 Task: Check the percentage active listings of recessed lighting in the last 3 years.
Action: Mouse moved to (1130, 304)
Screenshot: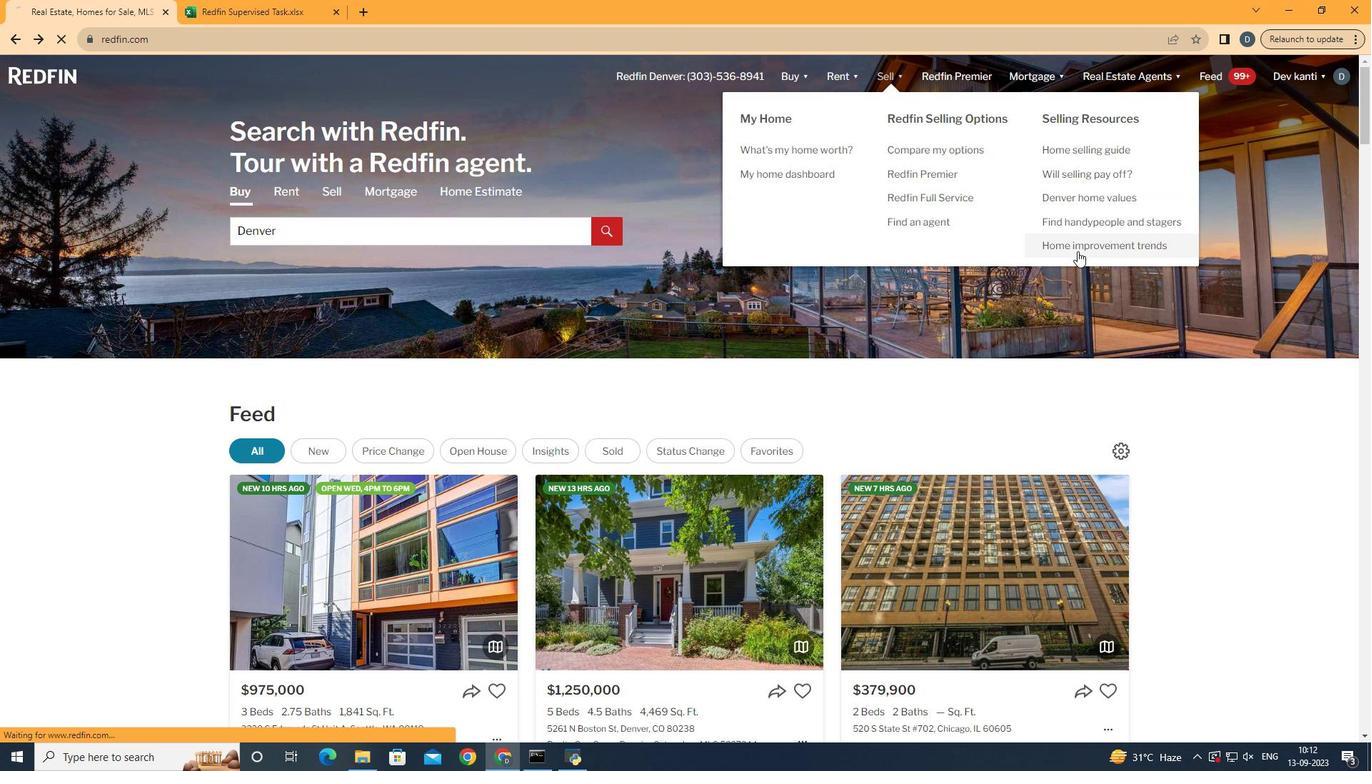 
Action: Mouse pressed left at (1130, 304)
Screenshot: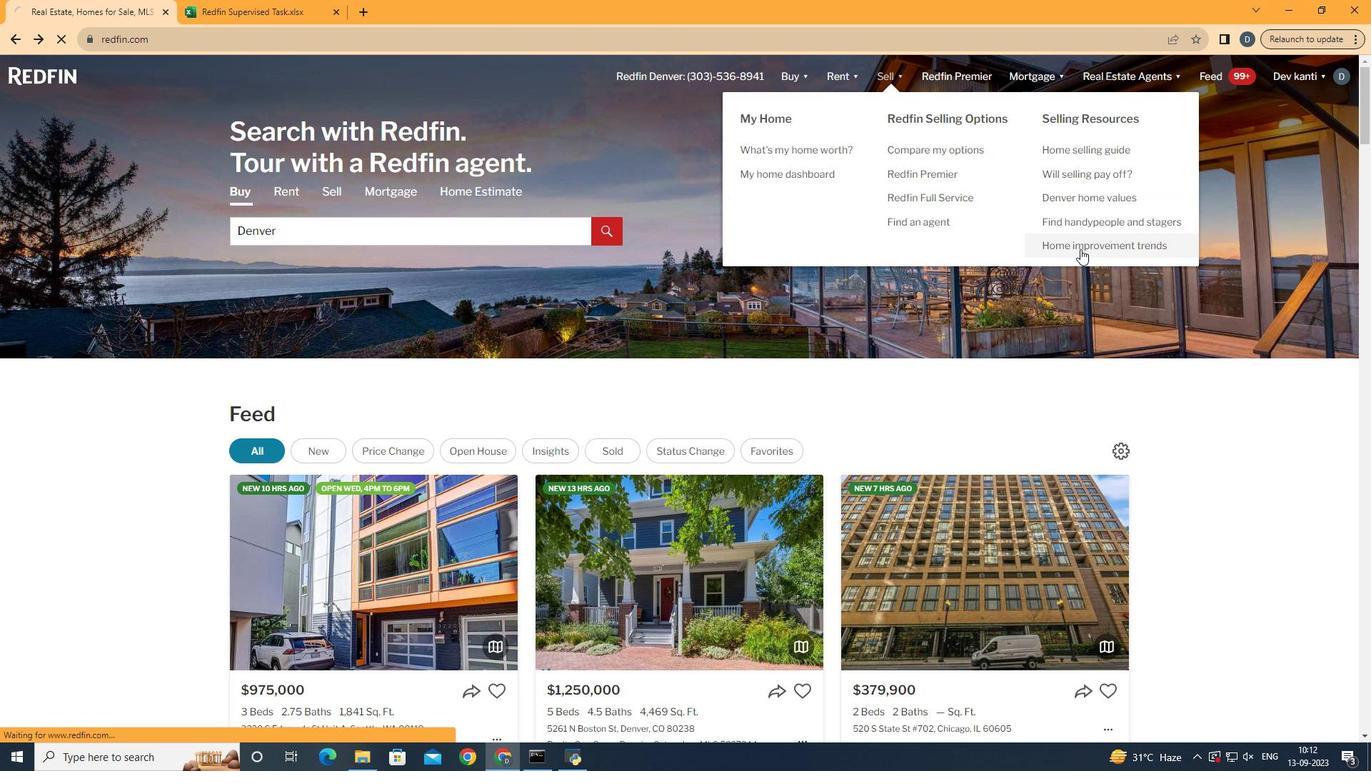 
Action: Mouse moved to (407, 332)
Screenshot: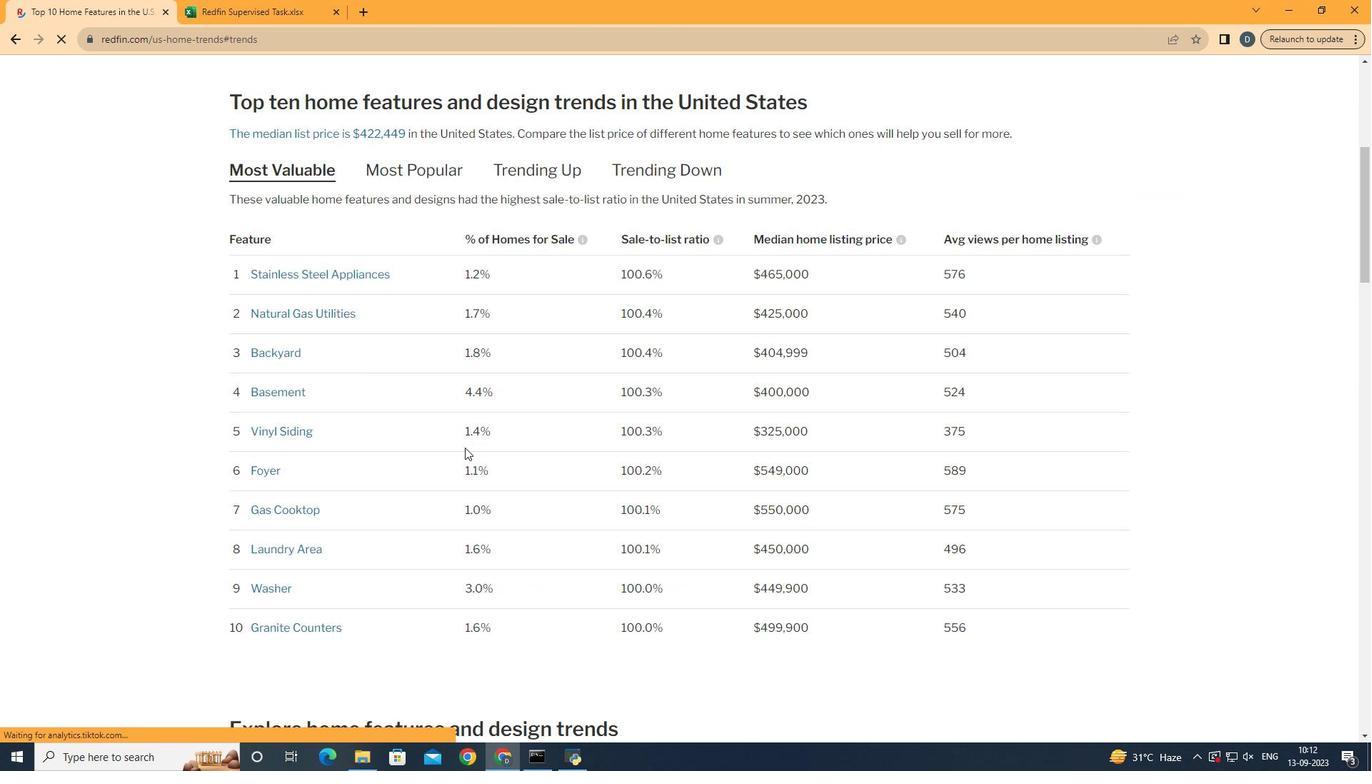 
Action: Mouse pressed left at (407, 332)
Screenshot: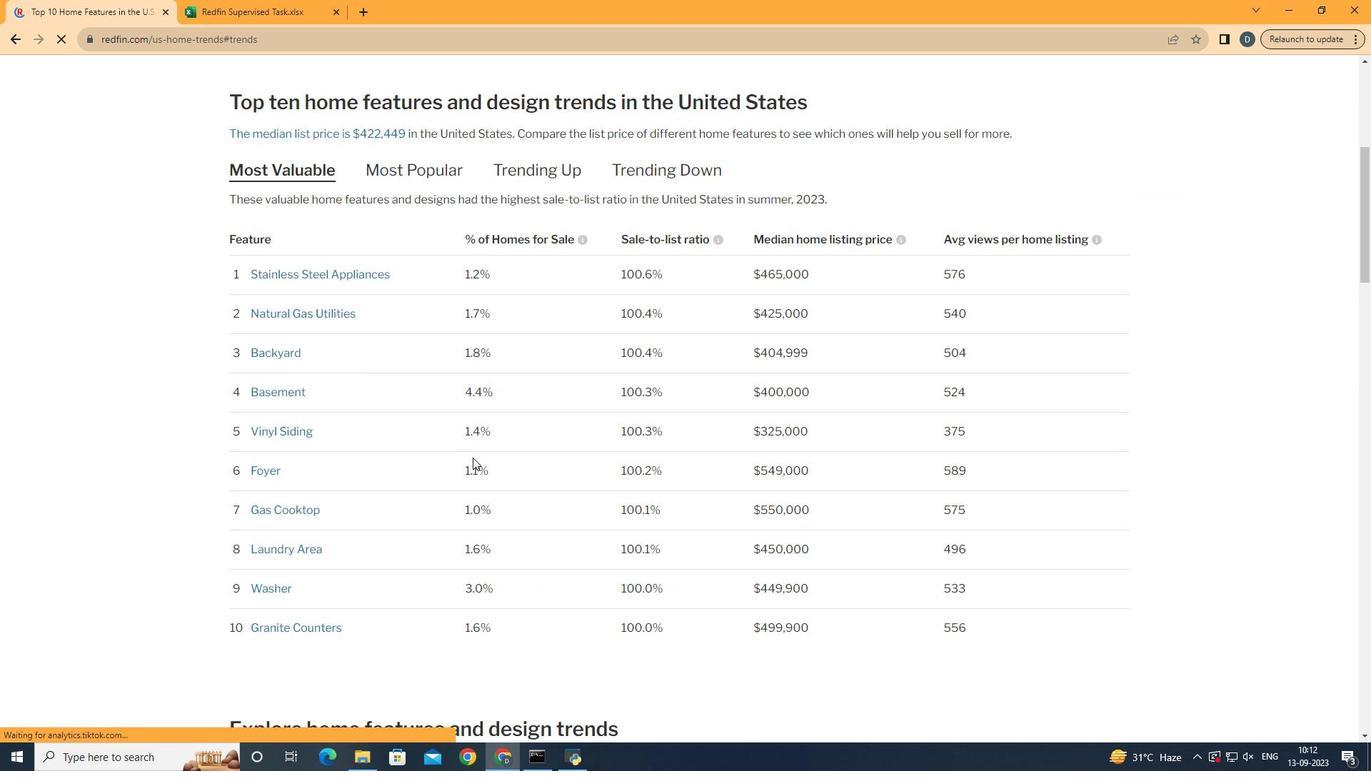 
Action: Mouse moved to (528, 510)
Screenshot: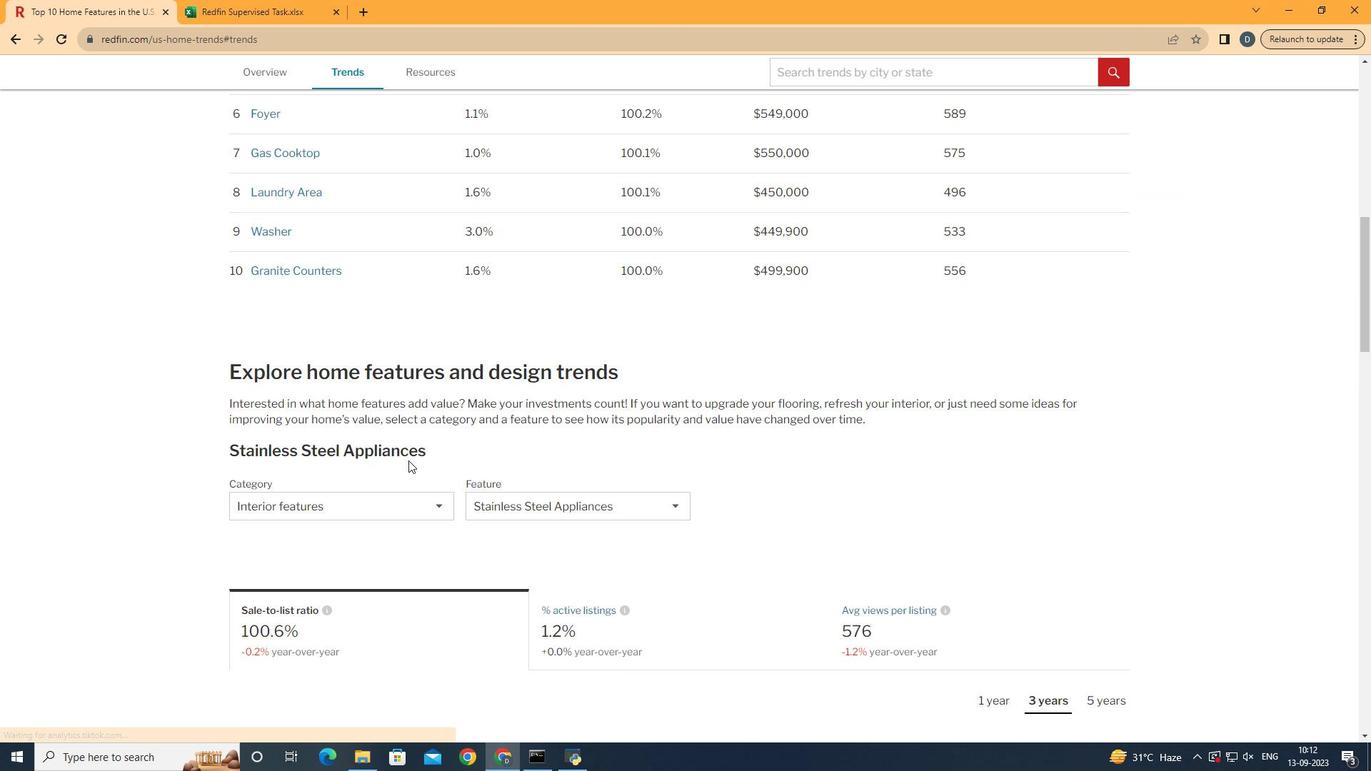 
Action: Mouse scrolled (528, 509) with delta (0, 0)
Screenshot: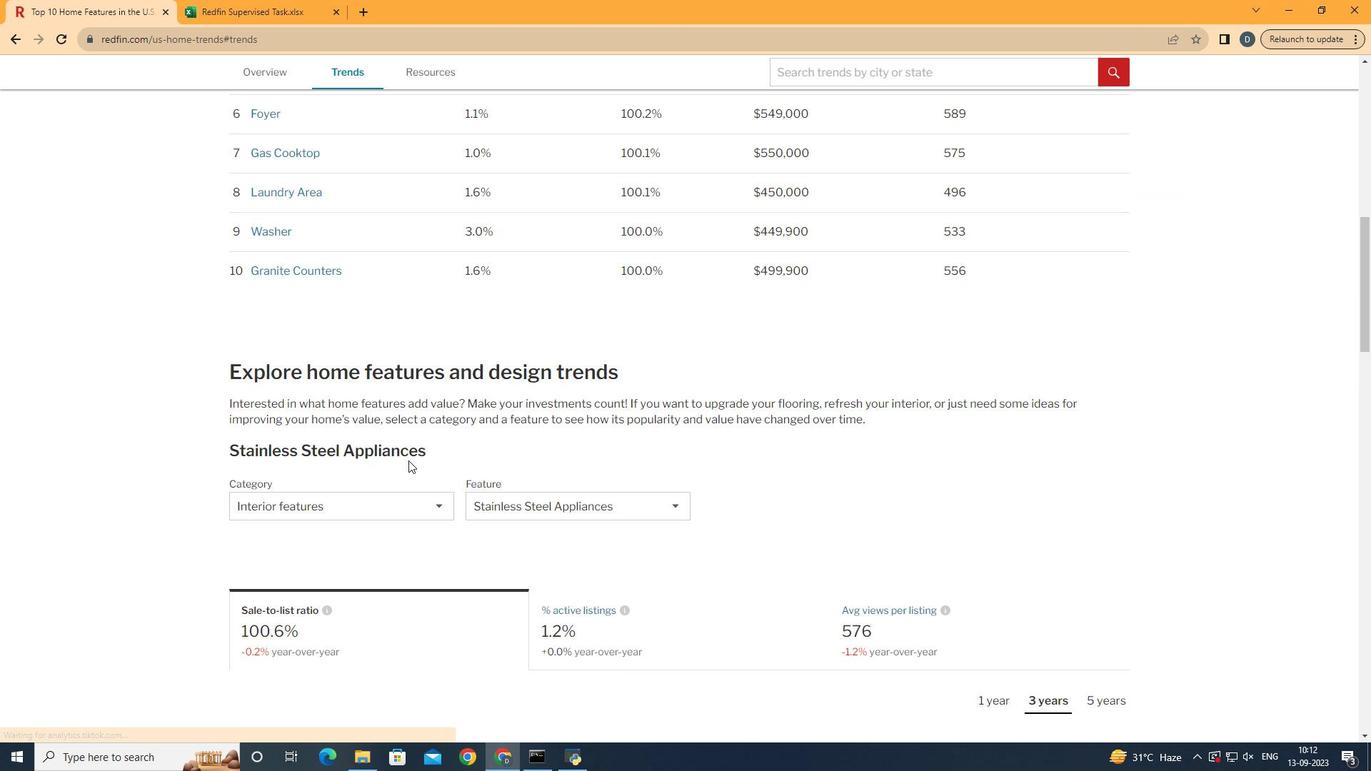 
Action: Mouse moved to (529, 510)
Screenshot: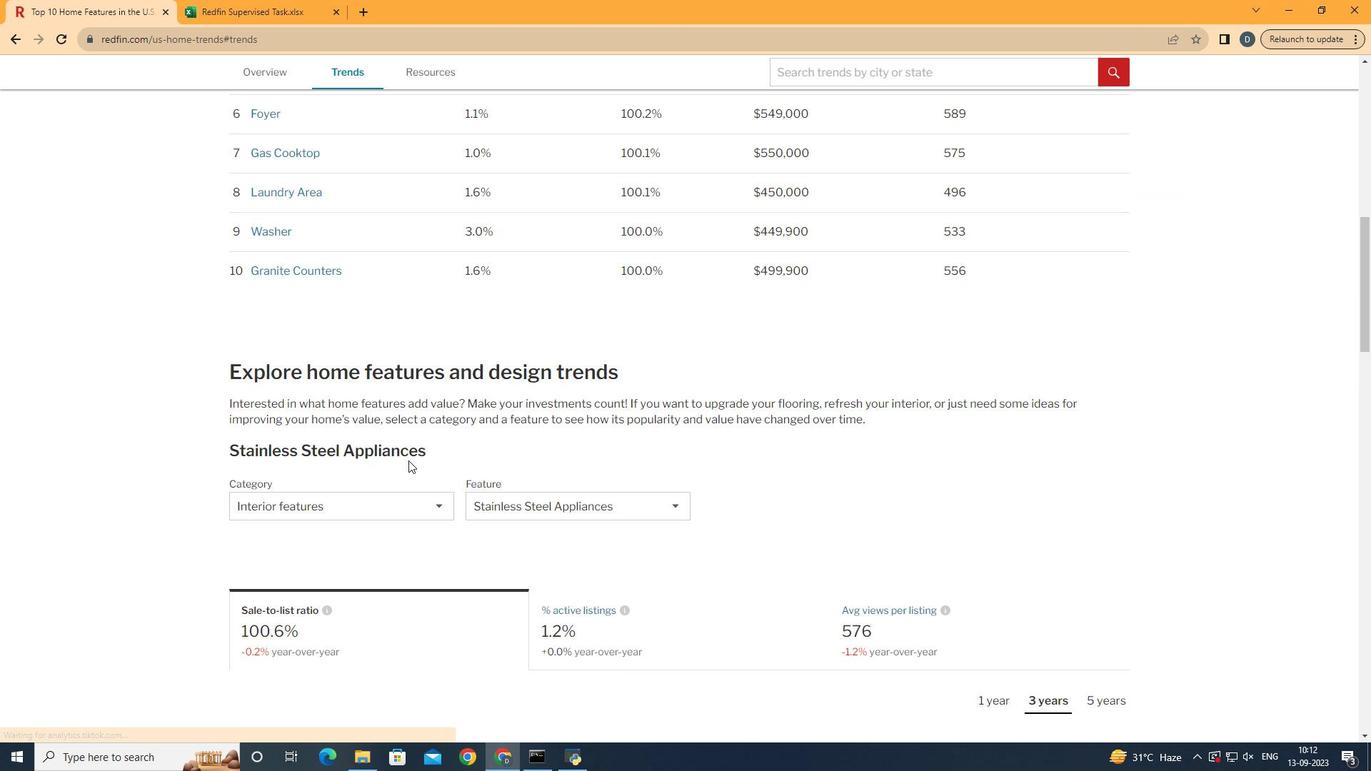 
Action: Mouse scrolled (529, 509) with delta (0, 0)
Screenshot: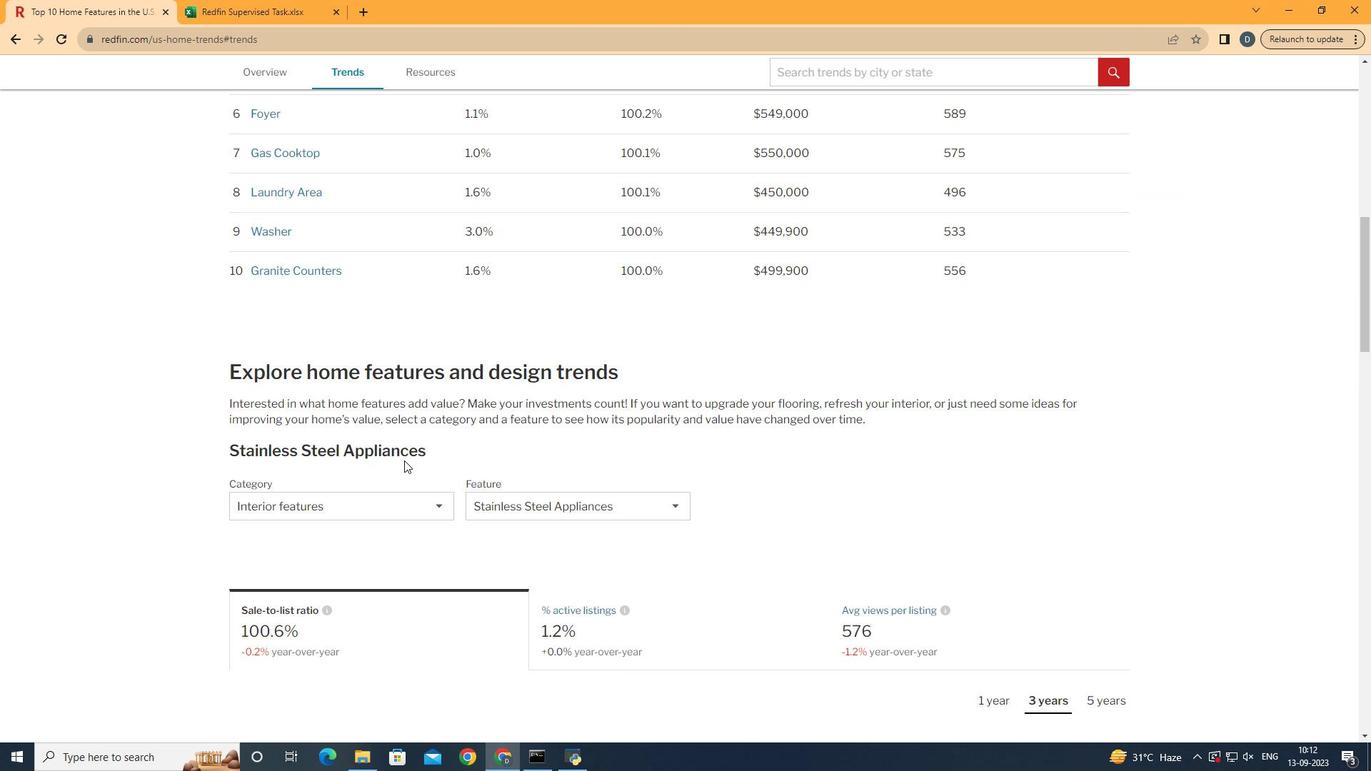 
Action: Mouse scrolled (529, 509) with delta (0, 0)
Screenshot: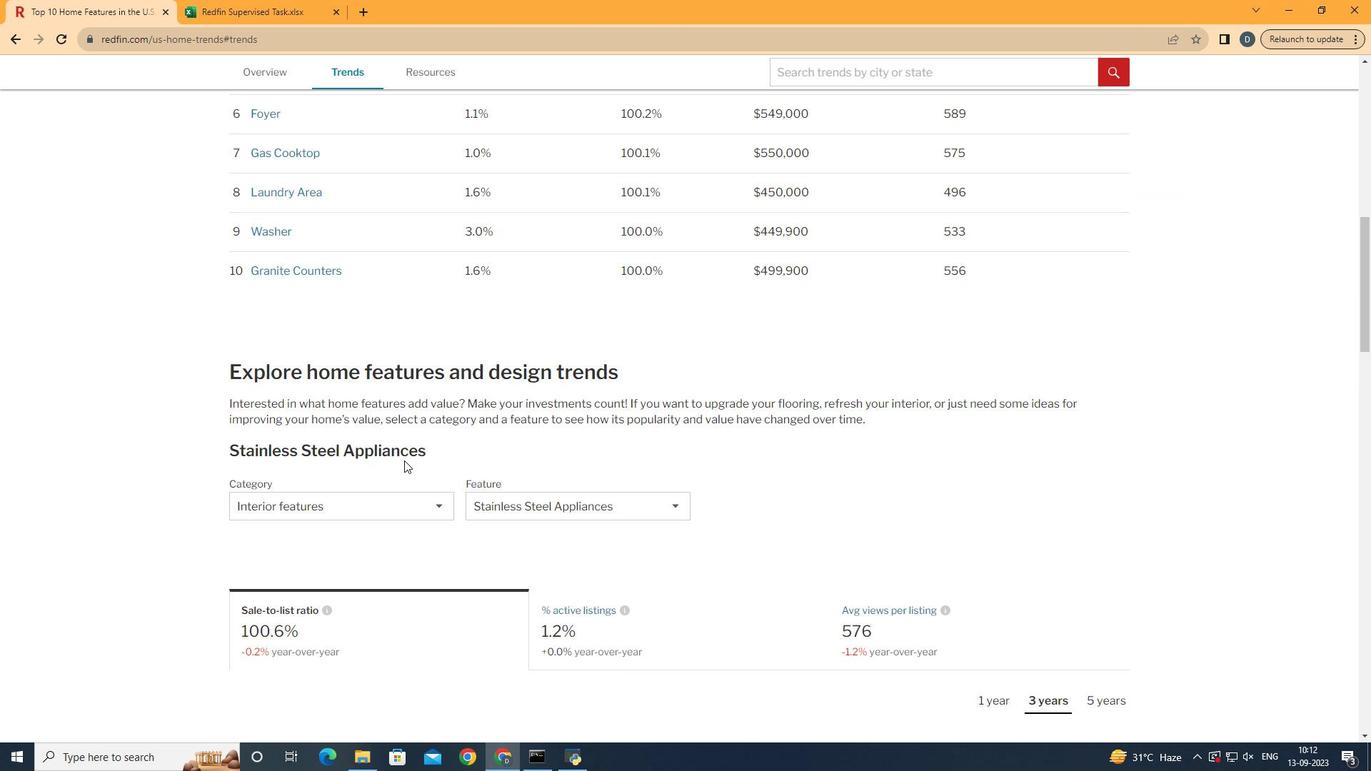 
Action: Mouse moved to (529, 509)
Screenshot: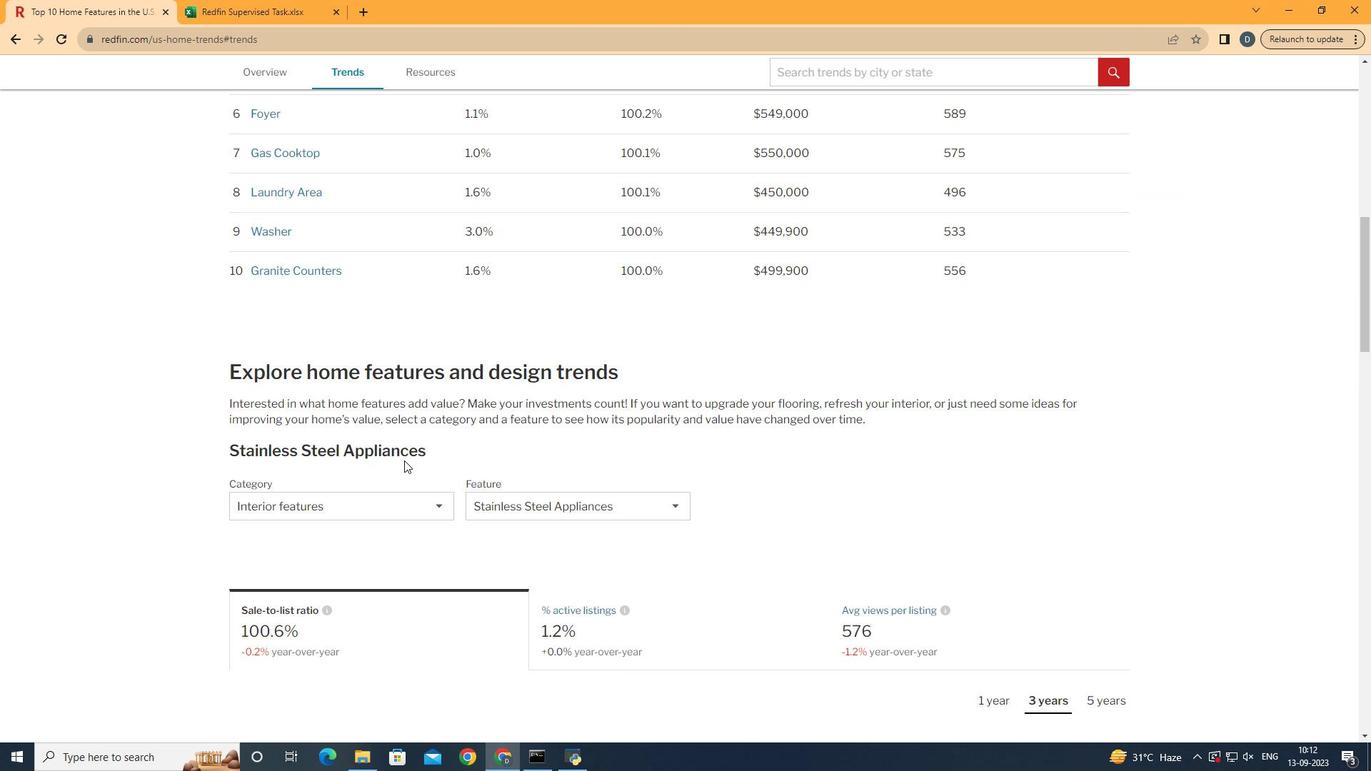 
Action: Mouse scrolled (529, 509) with delta (0, 0)
Screenshot: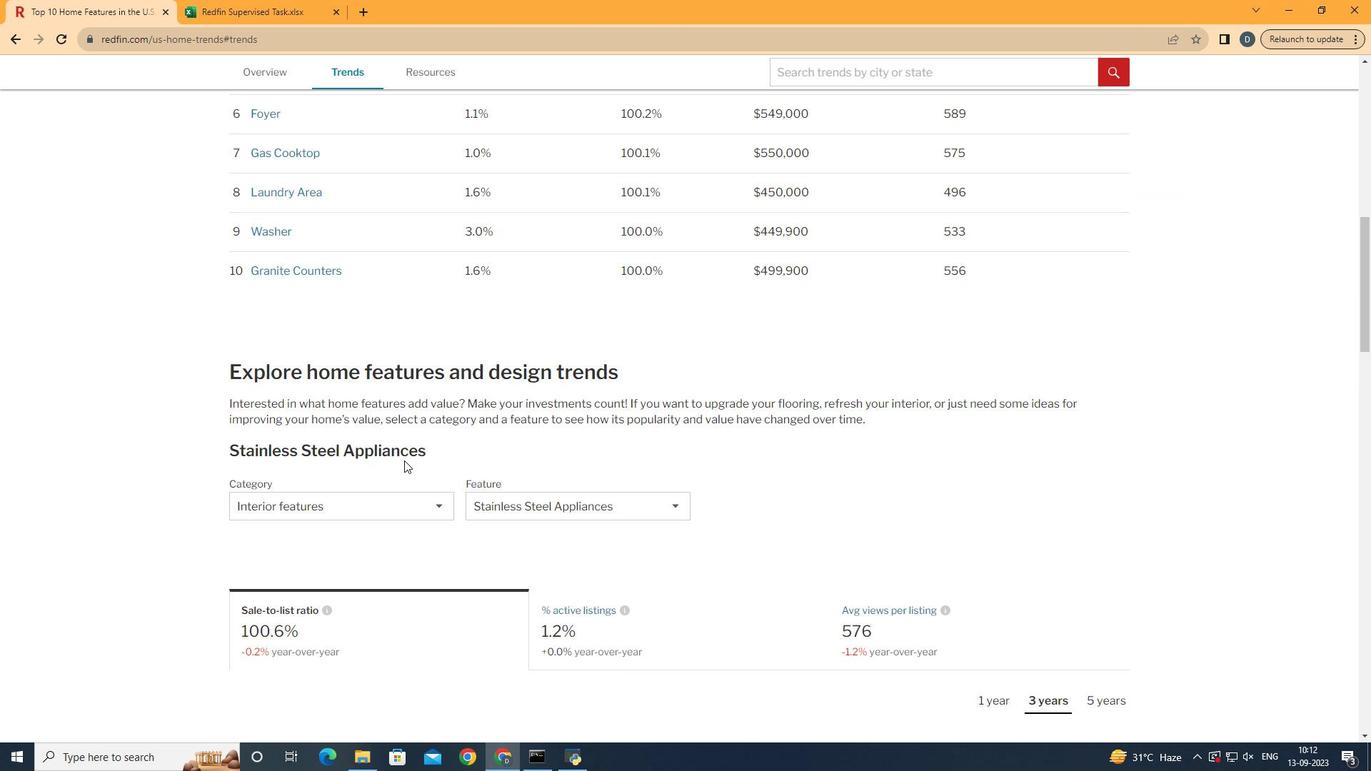 
Action: Mouse moved to (530, 509)
Screenshot: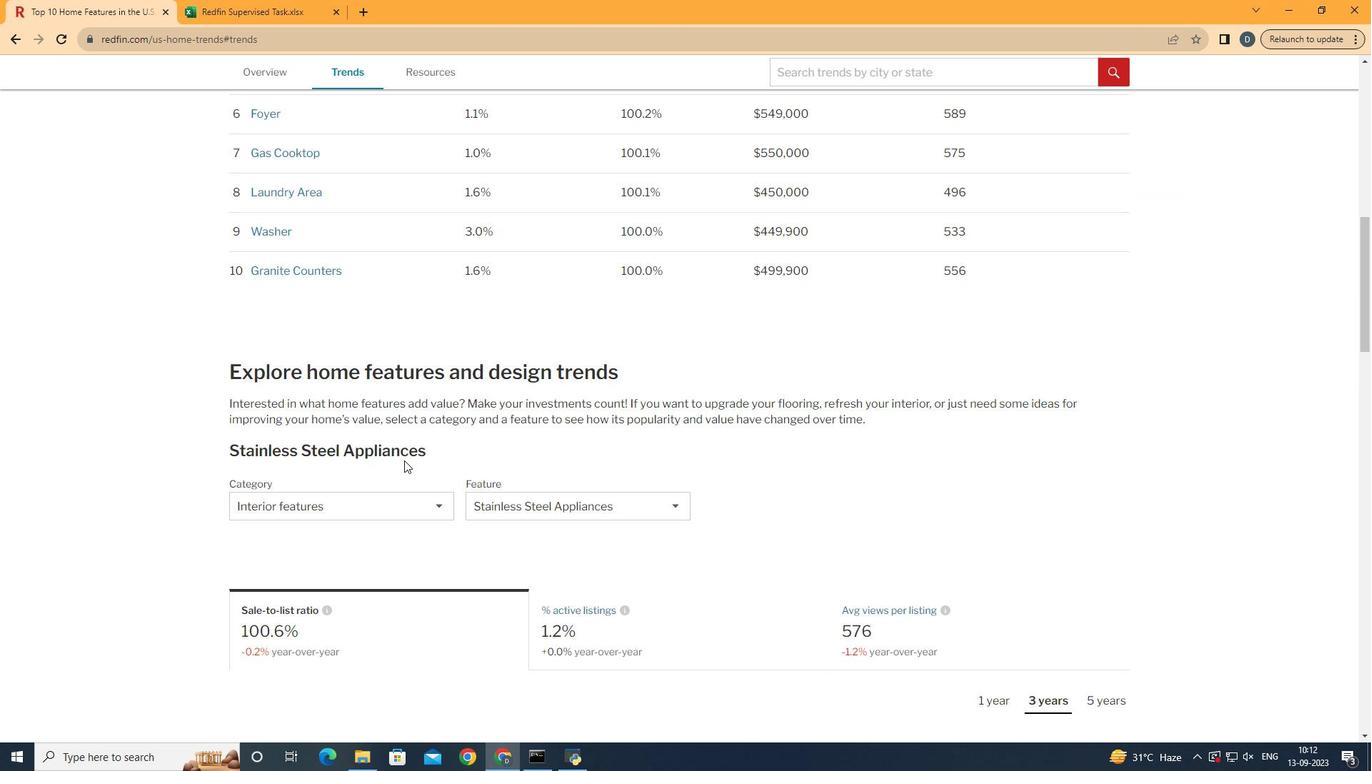 
Action: Mouse scrolled (530, 509) with delta (0, 0)
Screenshot: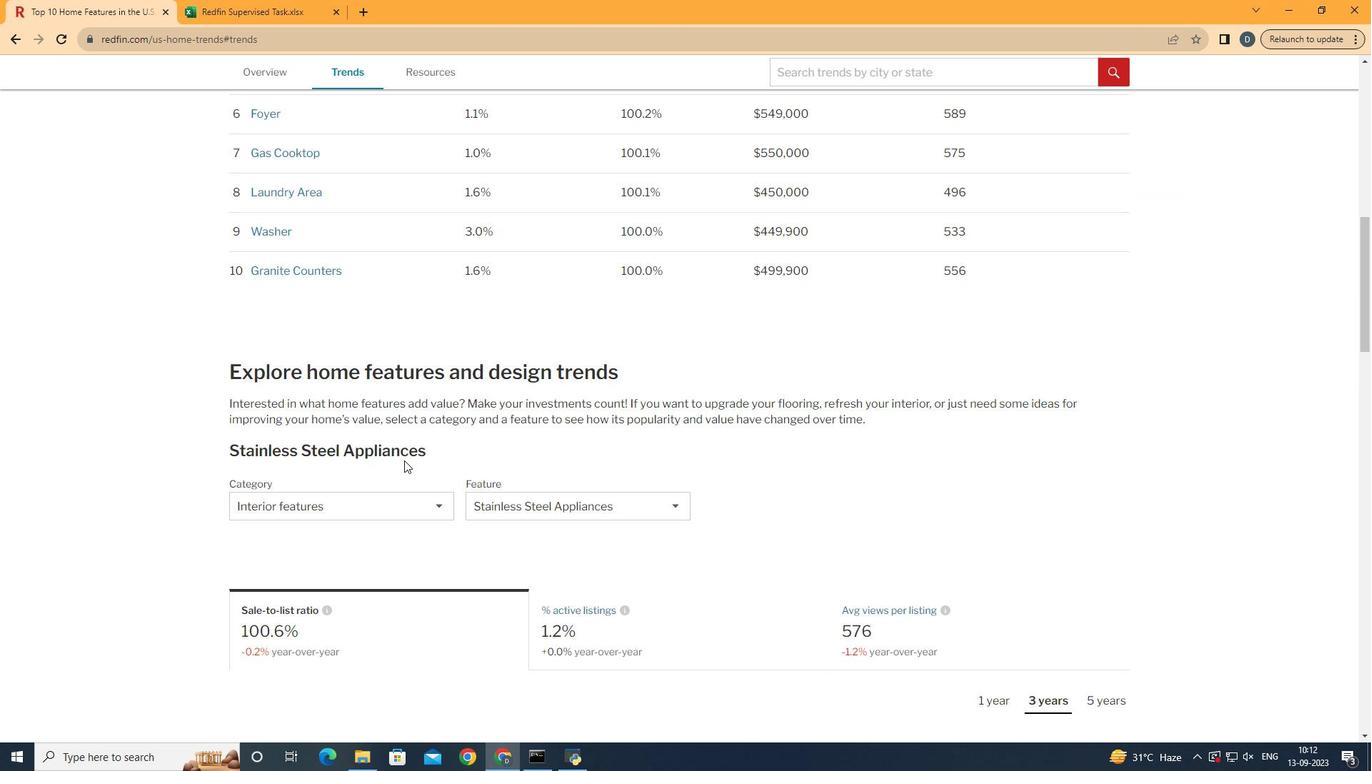 
Action: Mouse moved to (457, 513)
Screenshot: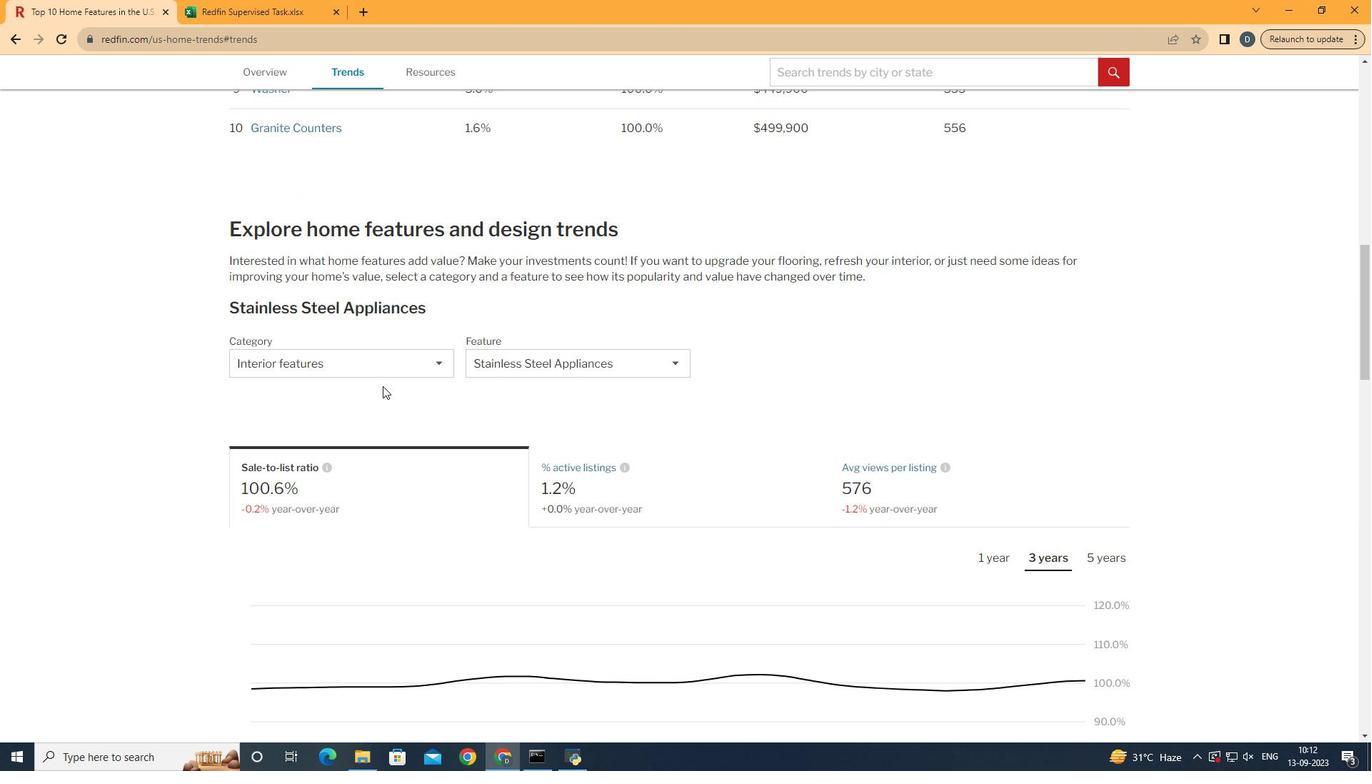 
Action: Mouse scrolled (457, 512) with delta (0, 0)
Screenshot: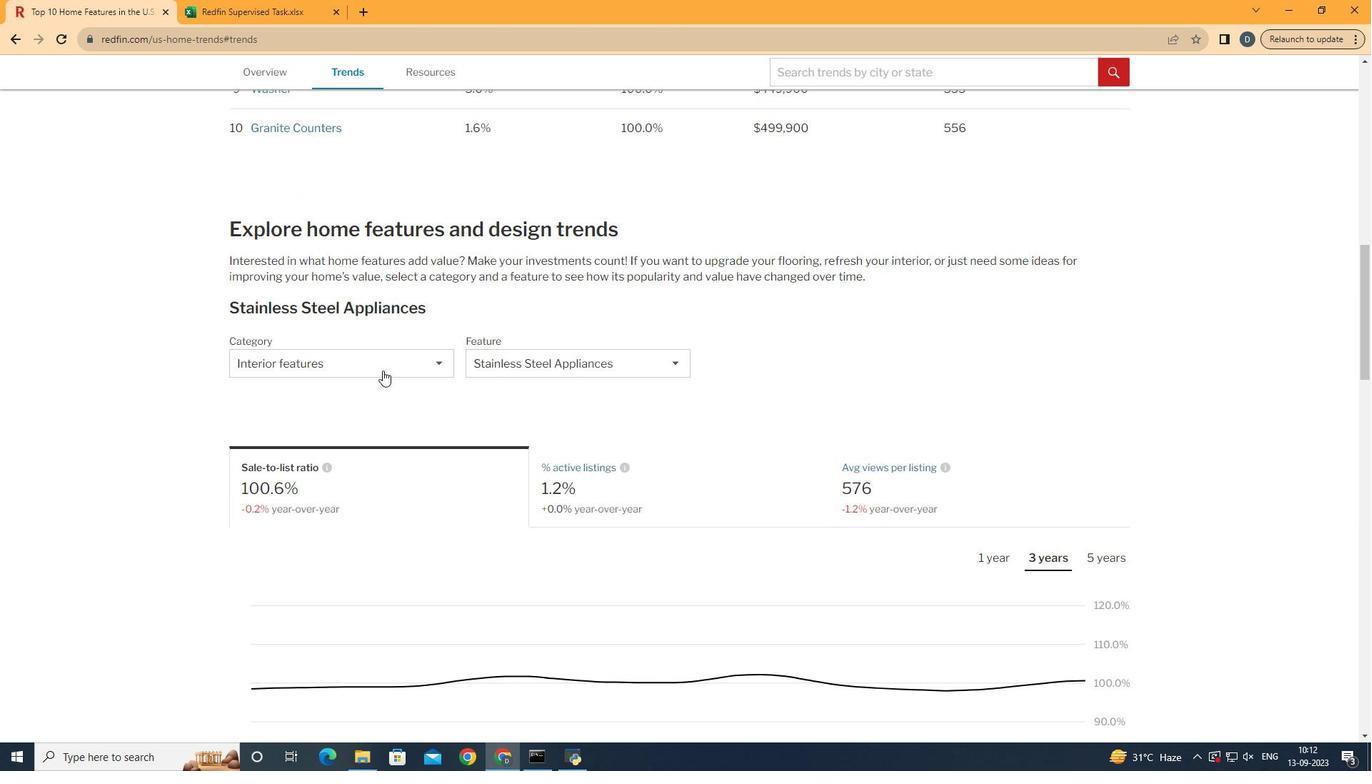 
Action: Mouse scrolled (457, 512) with delta (0, 0)
Screenshot: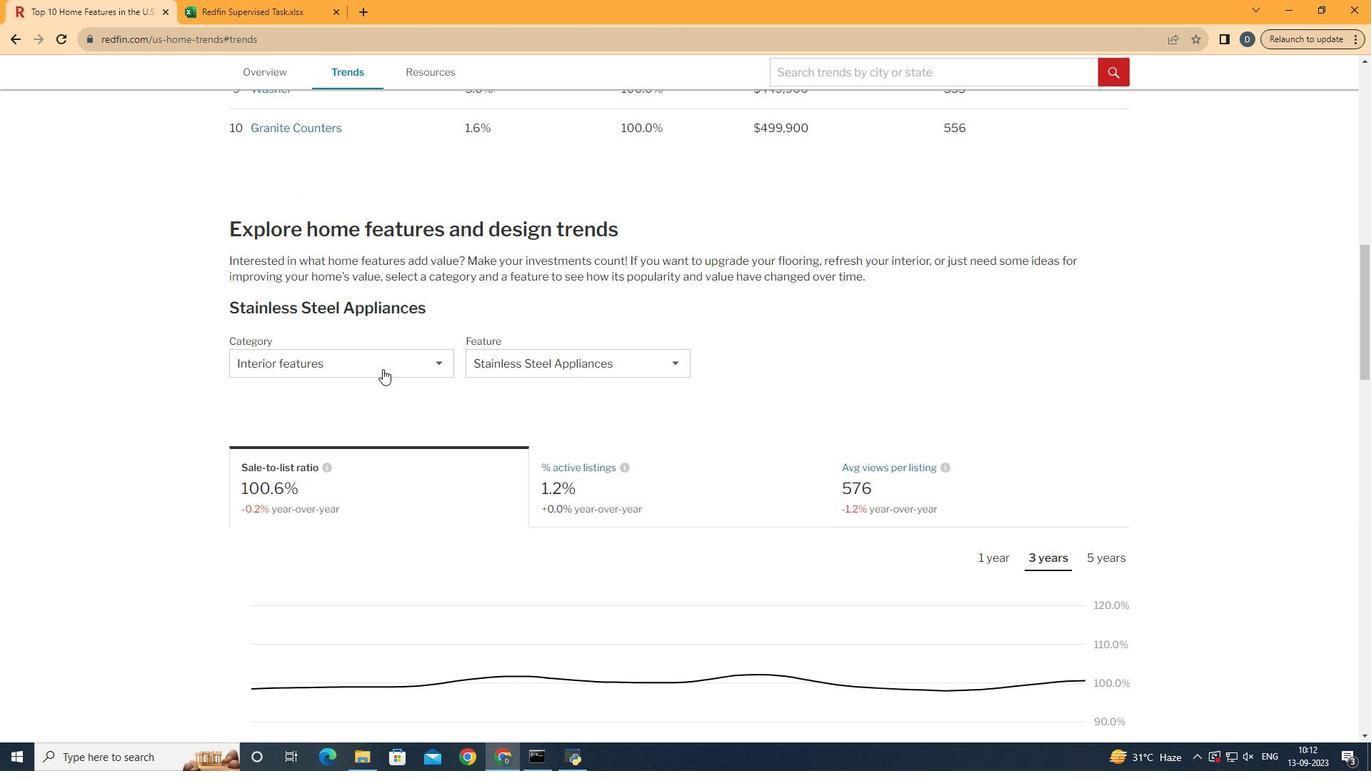 
Action: Mouse moved to (435, 422)
Screenshot: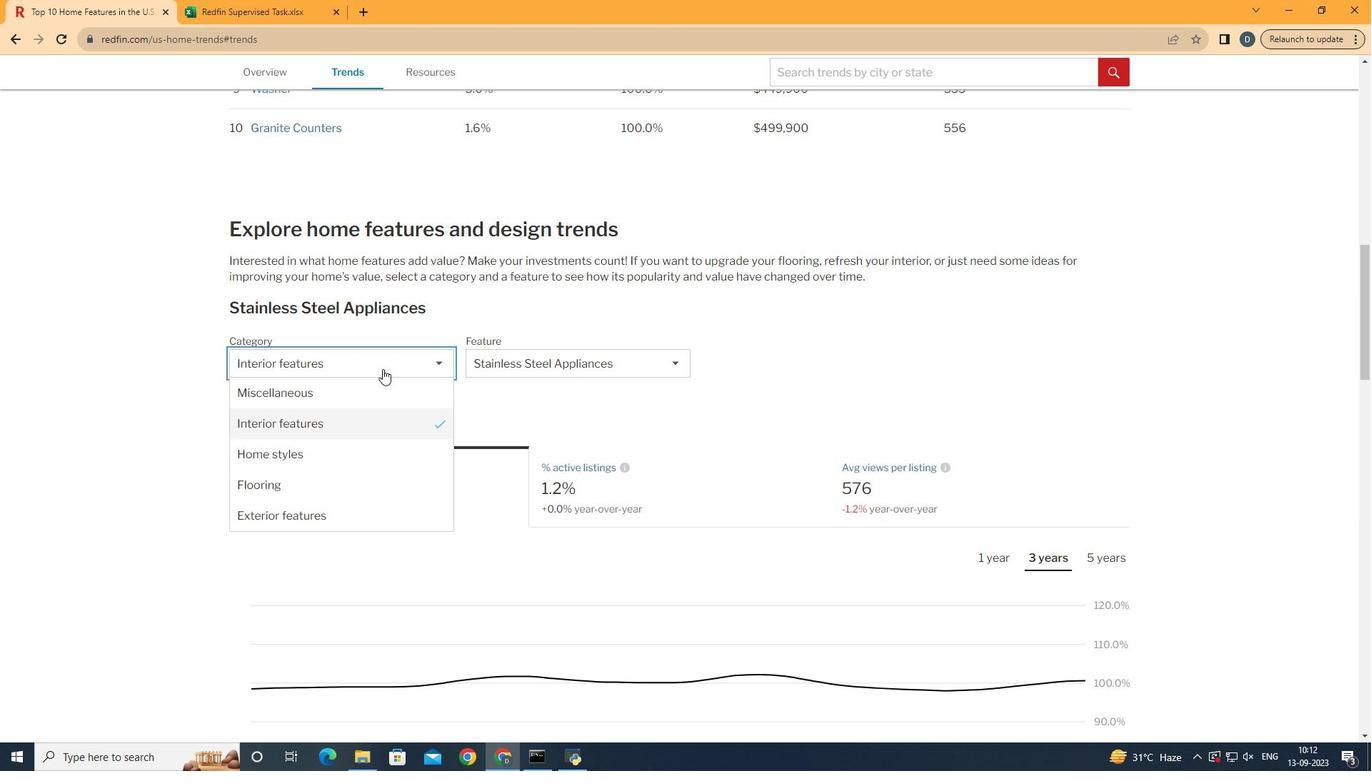 
Action: Mouse pressed left at (435, 422)
Screenshot: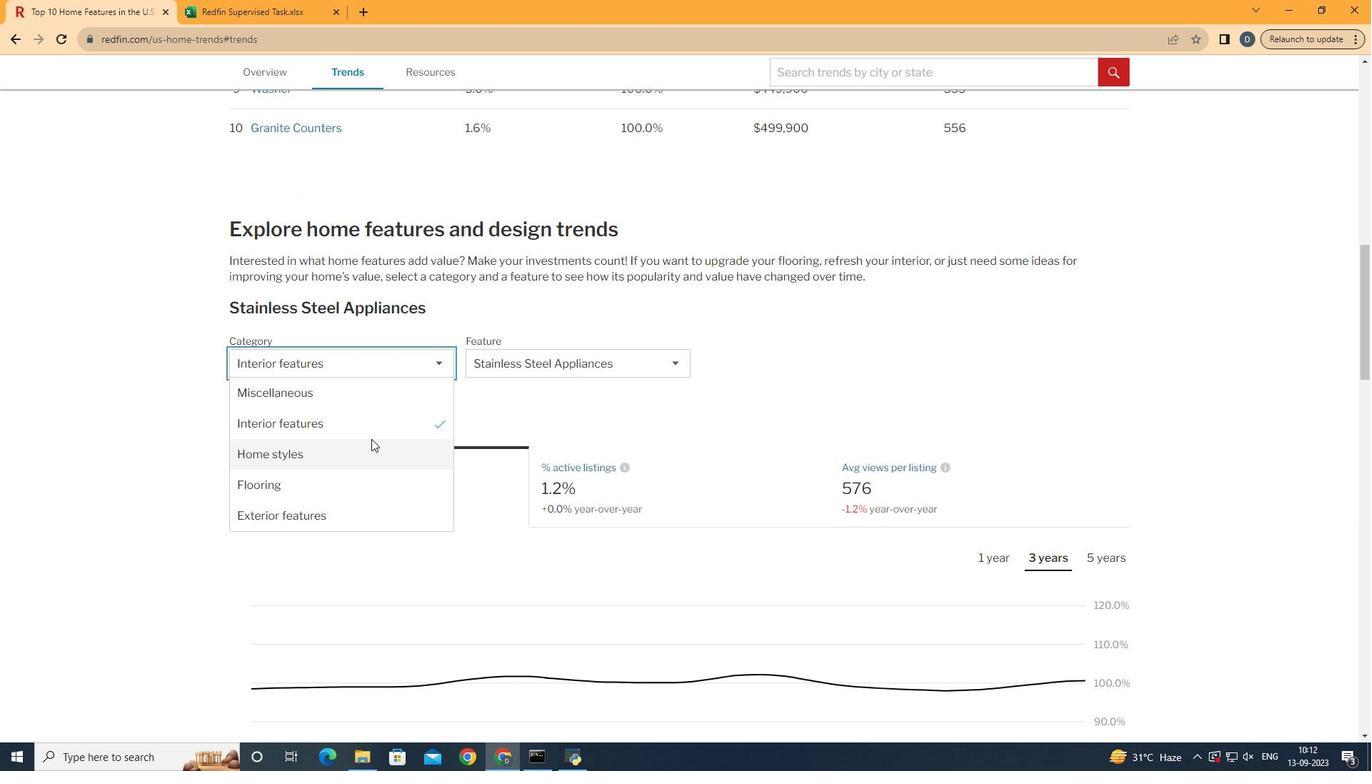 
Action: Mouse moved to (460, 470)
Screenshot: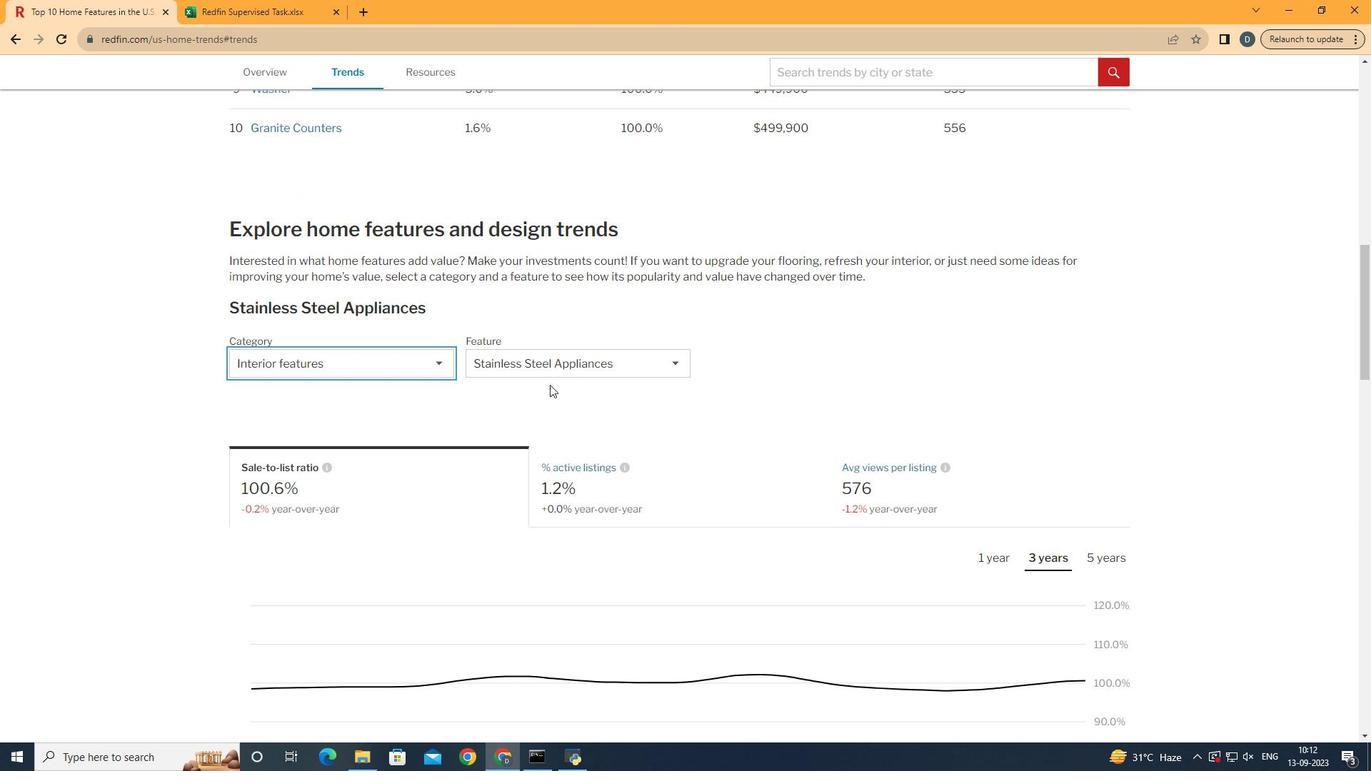 
Action: Mouse pressed left at (460, 470)
Screenshot: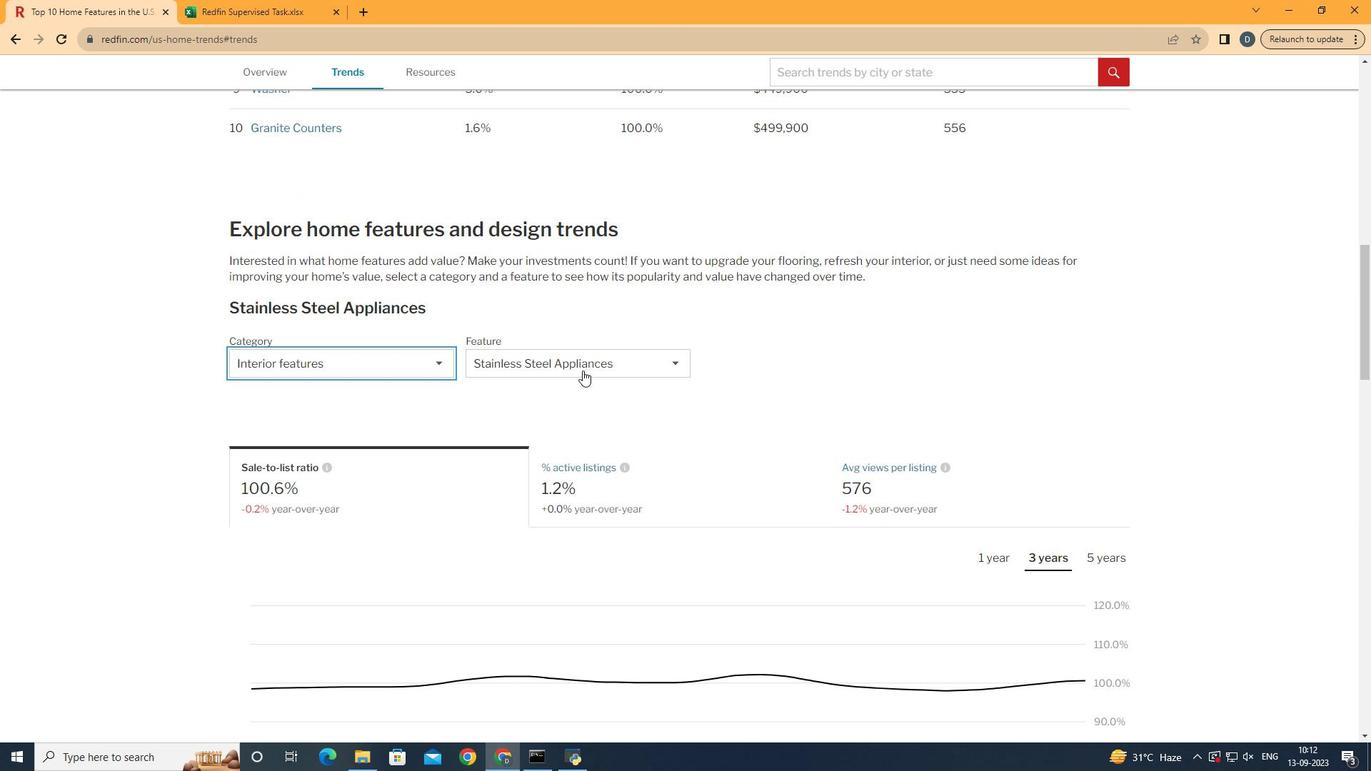 
Action: Mouse moved to (635, 423)
Screenshot: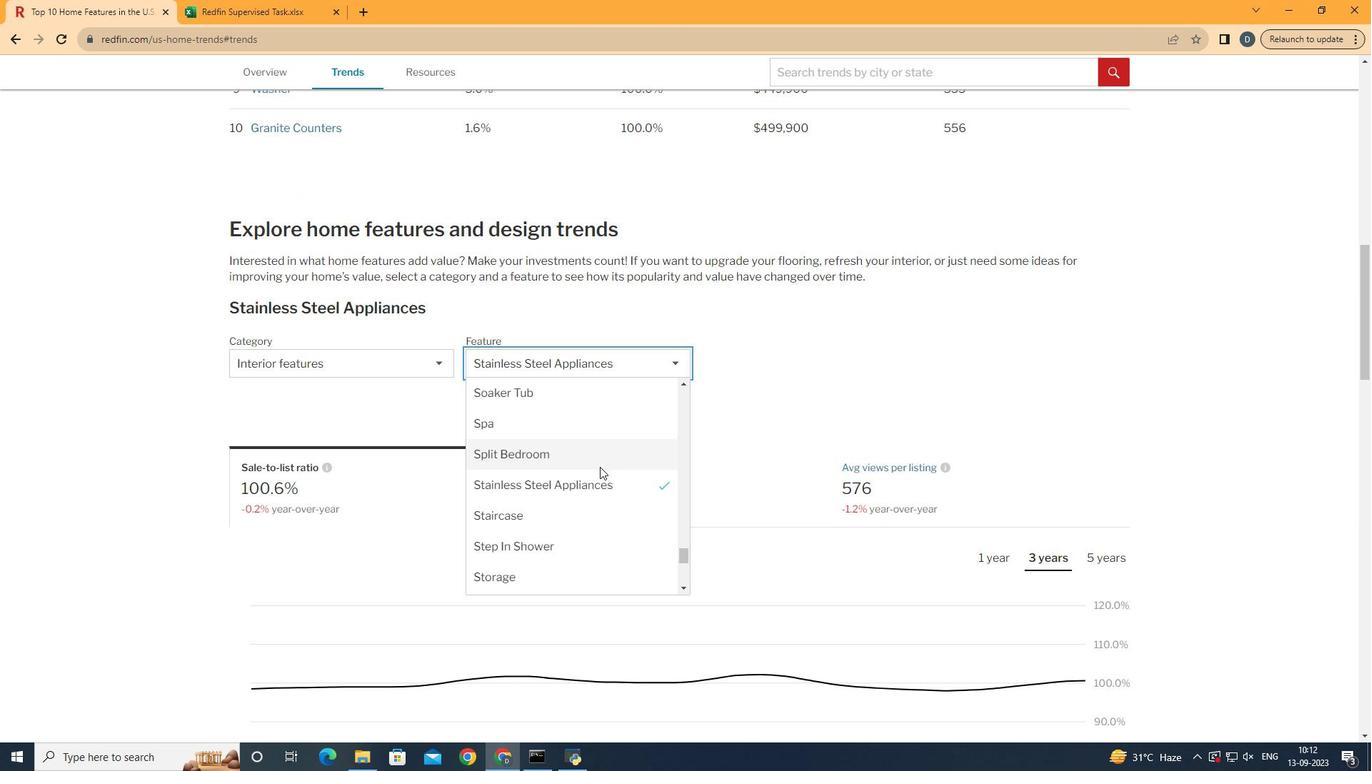 
Action: Mouse pressed left at (635, 423)
Screenshot: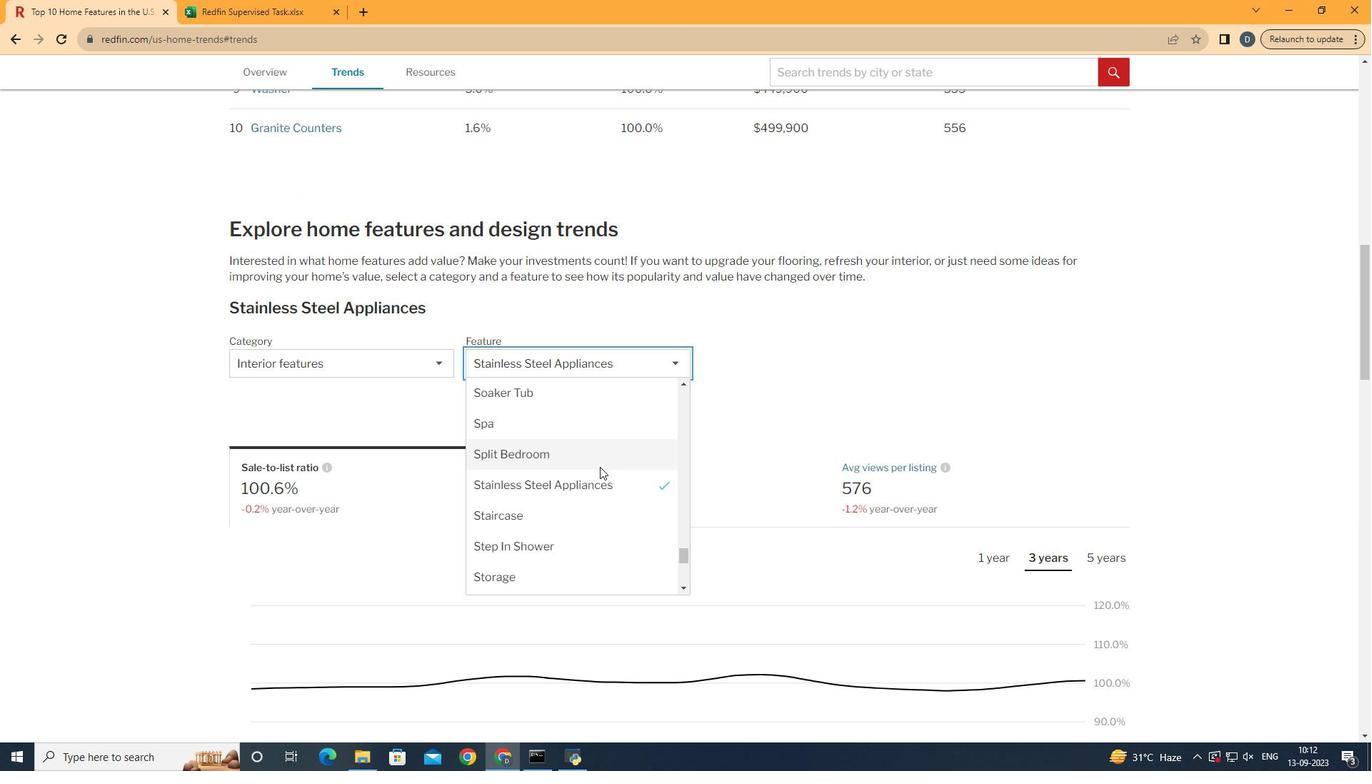 
Action: Mouse moved to (652, 519)
Screenshot: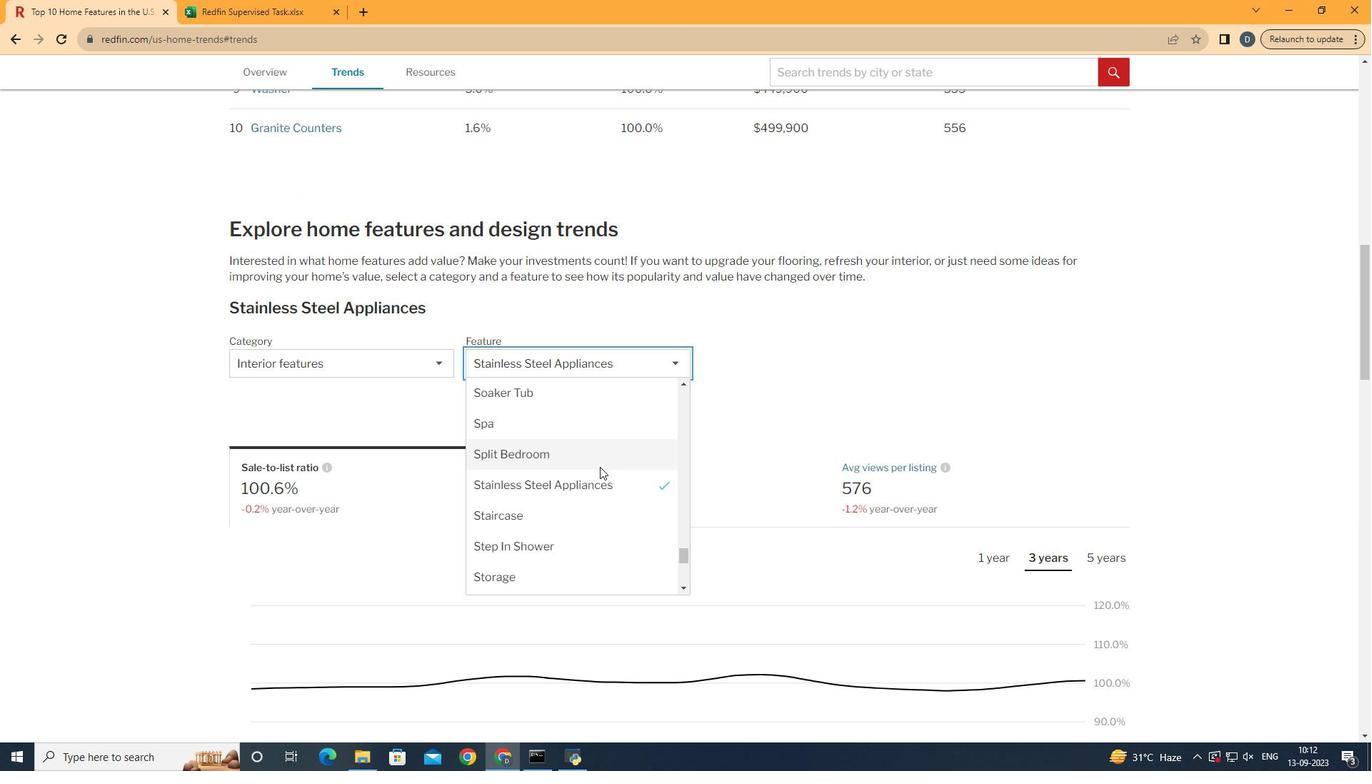 
Action: Mouse scrolled (652, 520) with delta (0, 0)
Screenshot: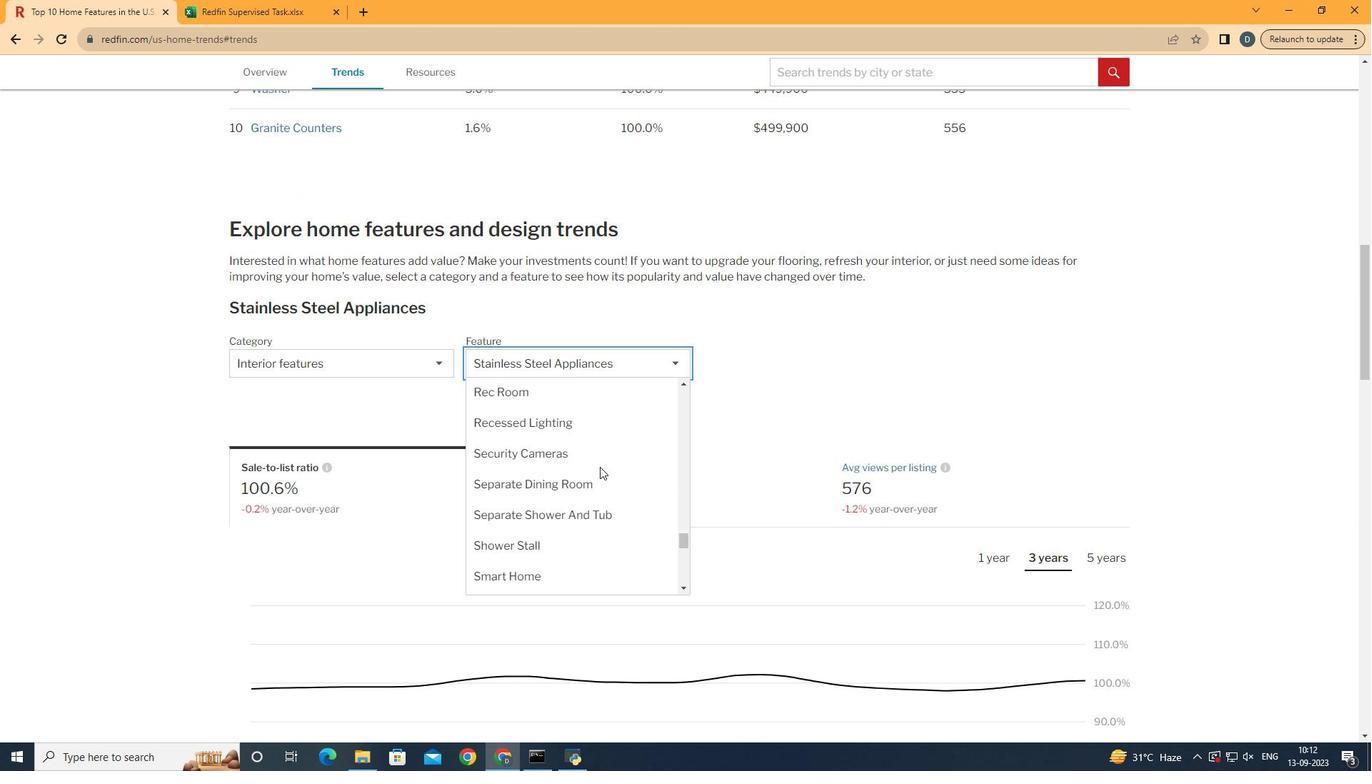
Action: Mouse scrolled (652, 520) with delta (0, 0)
Screenshot: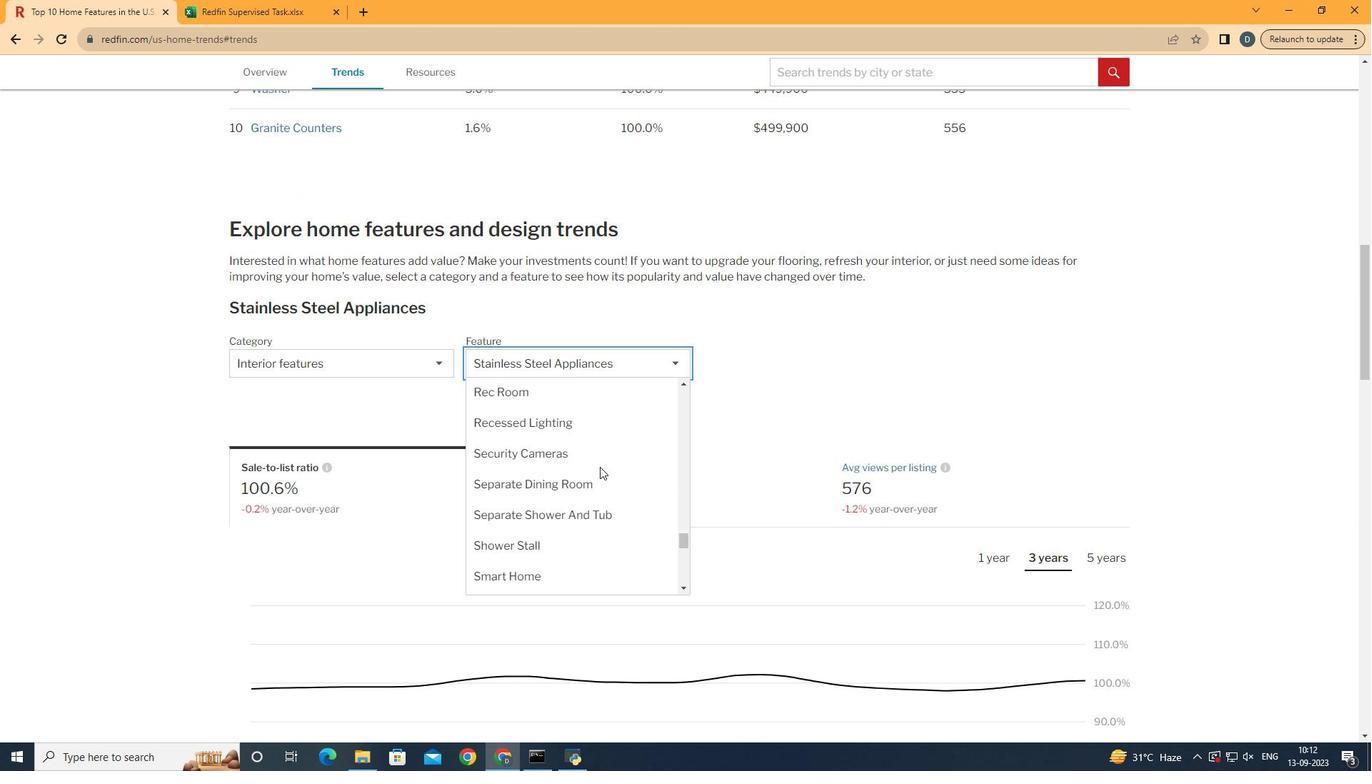 
Action: Mouse scrolled (652, 520) with delta (0, 0)
Screenshot: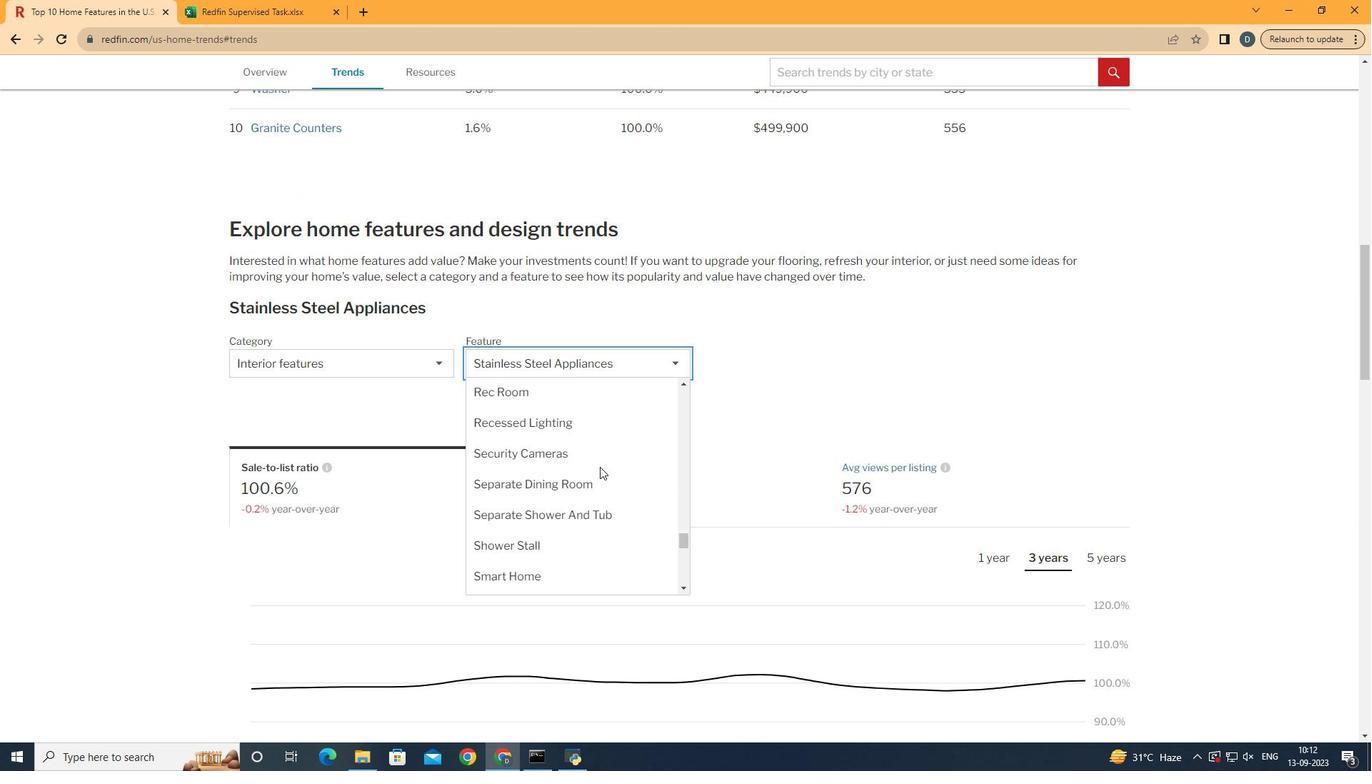 
Action: Mouse moved to (649, 486)
Screenshot: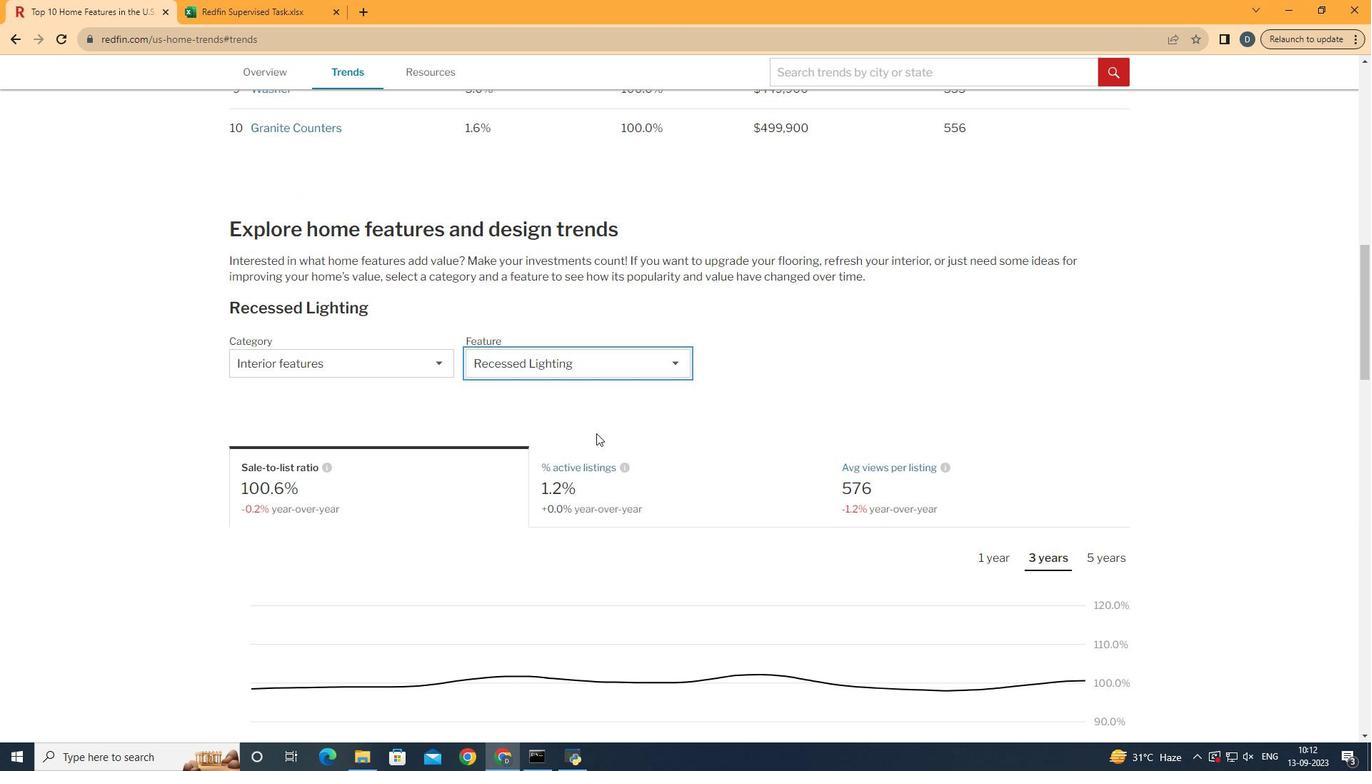 
Action: Mouse pressed left at (649, 486)
Screenshot: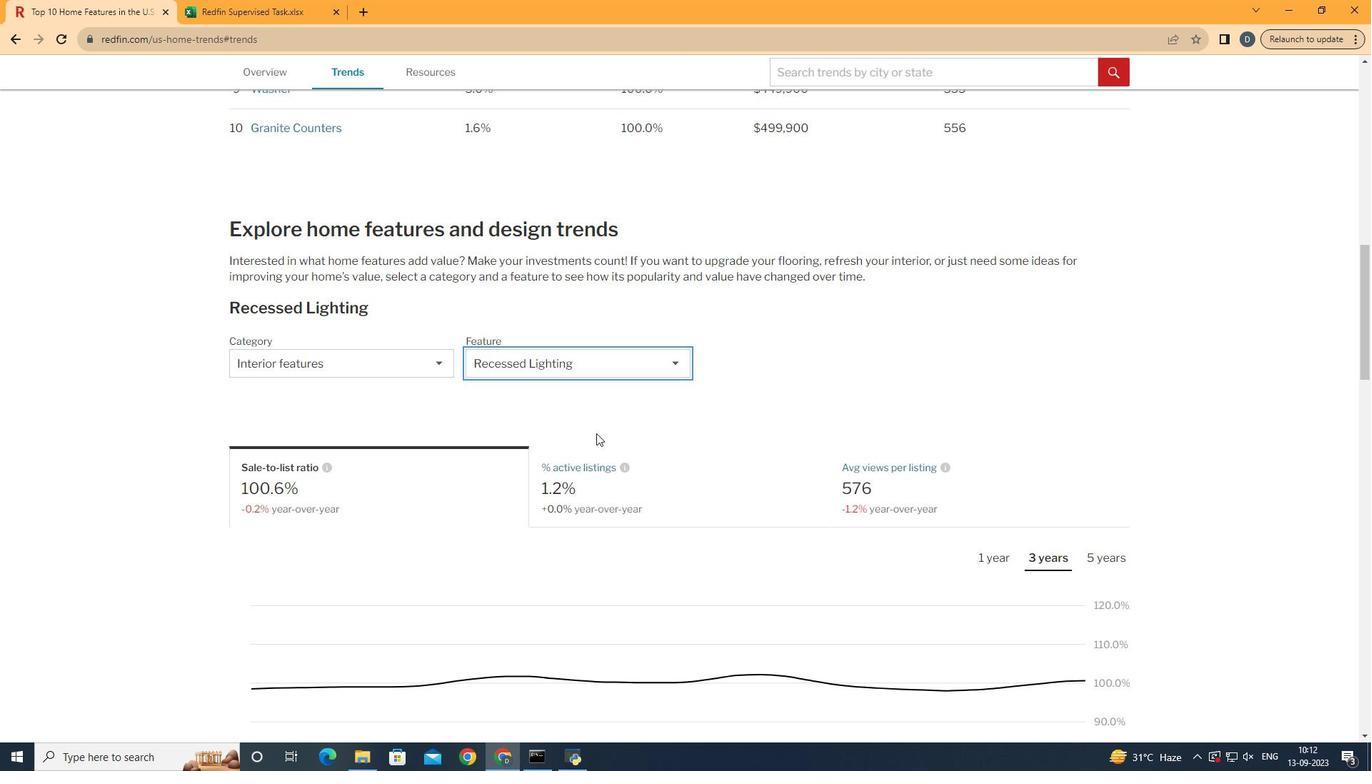 
Action: Mouse moved to (514, 518)
Screenshot: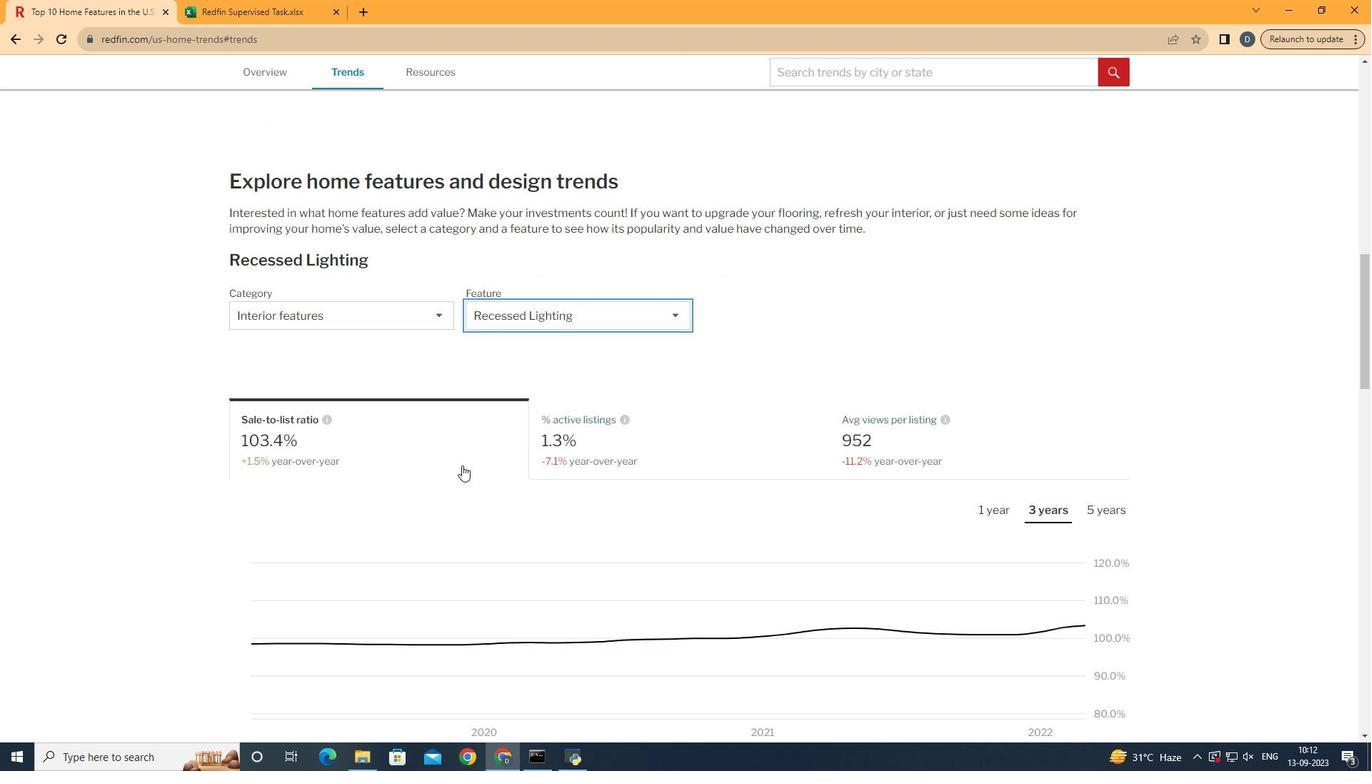 
Action: Mouse scrolled (514, 517) with delta (0, 0)
Screenshot: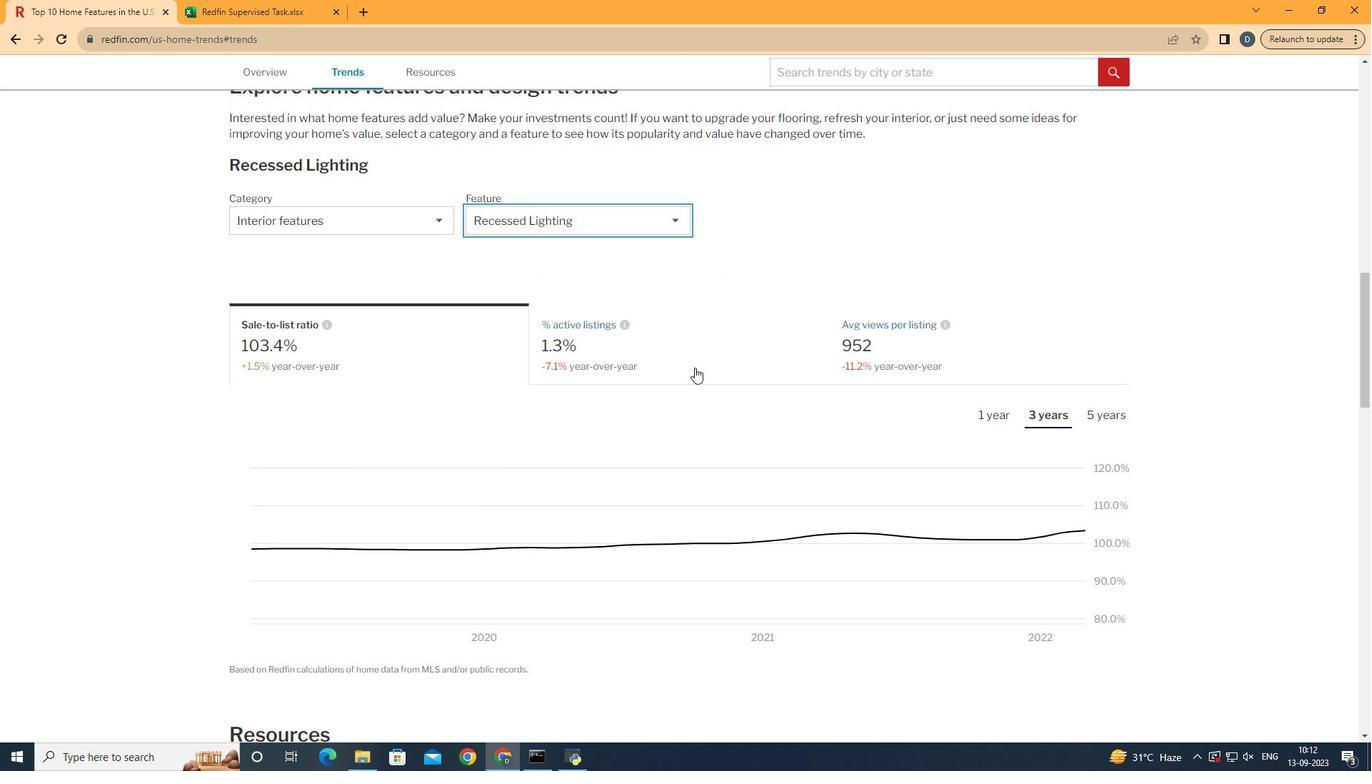 
Action: Mouse scrolled (514, 517) with delta (0, 0)
Screenshot: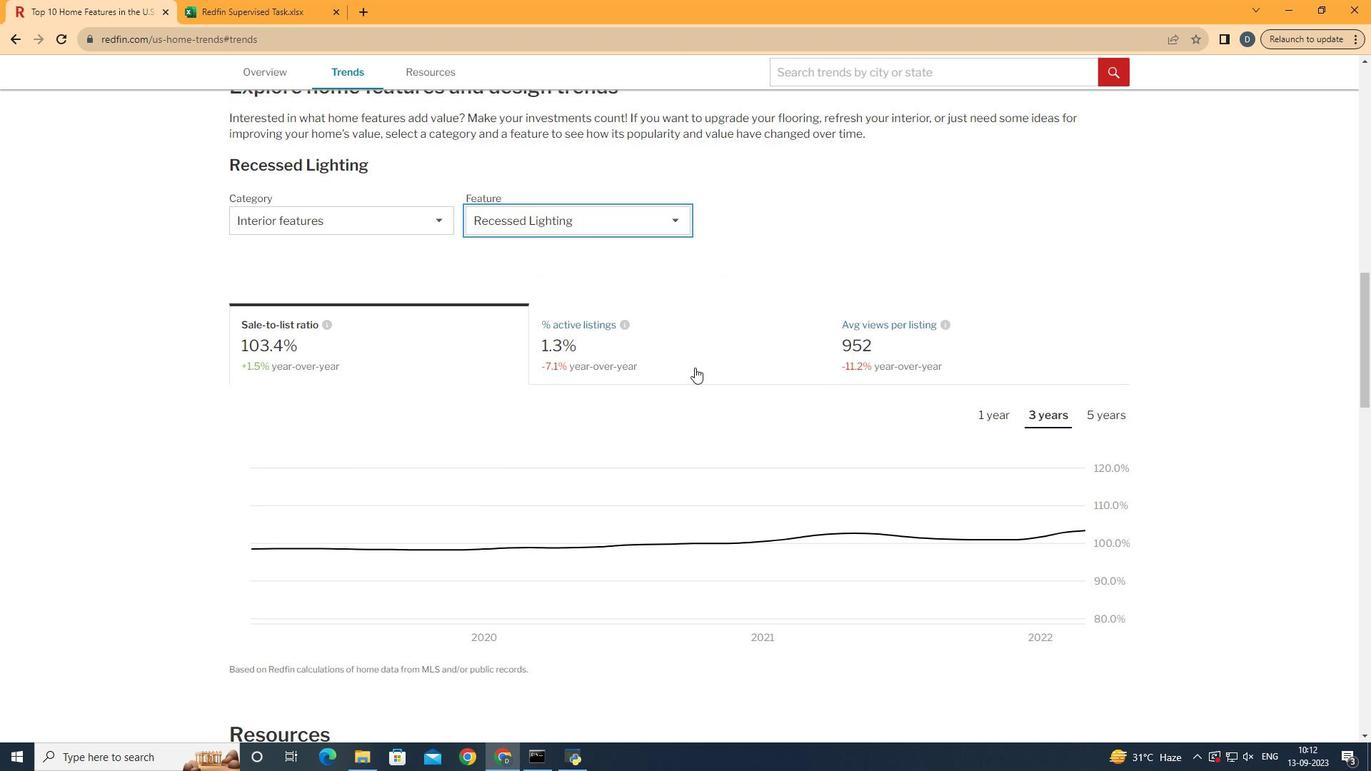 
Action: Mouse moved to (752, 409)
Screenshot: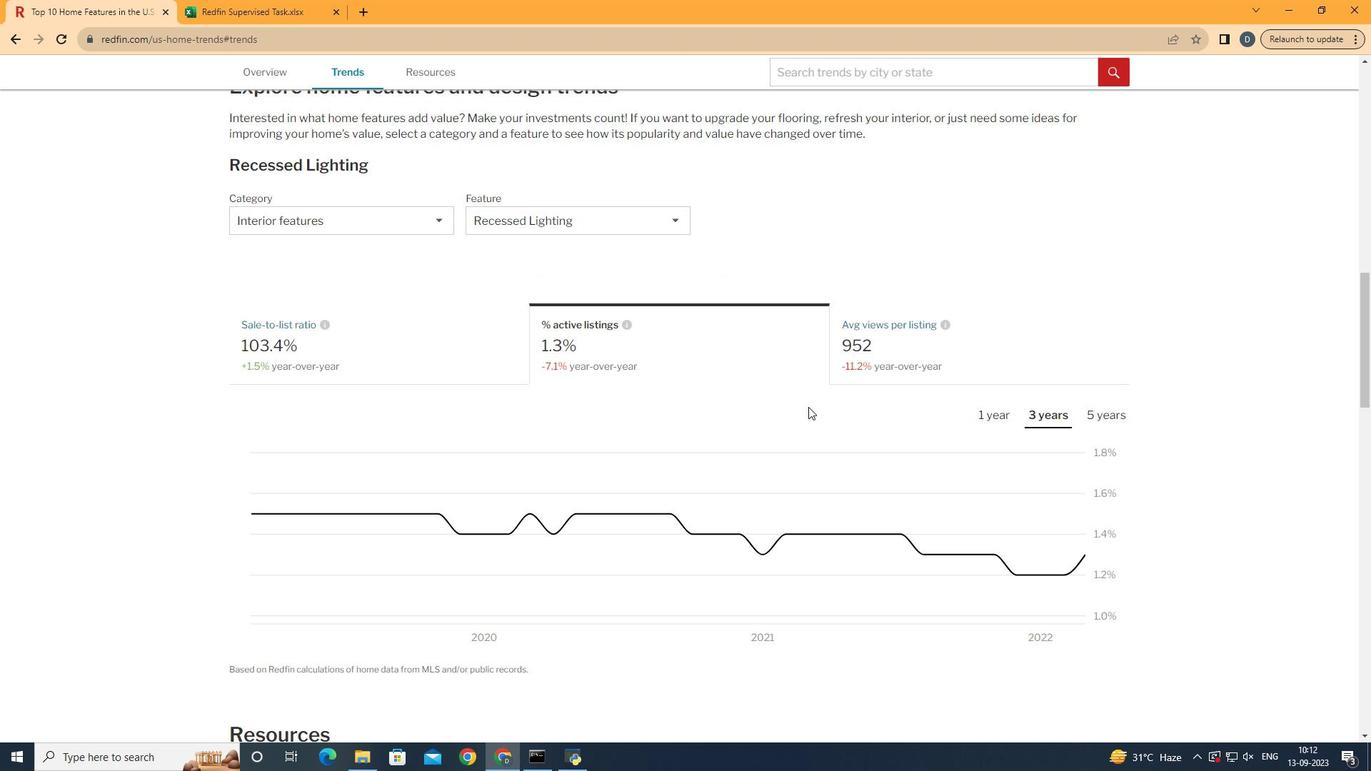 
Action: Mouse pressed left at (752, 409)
Screenshot: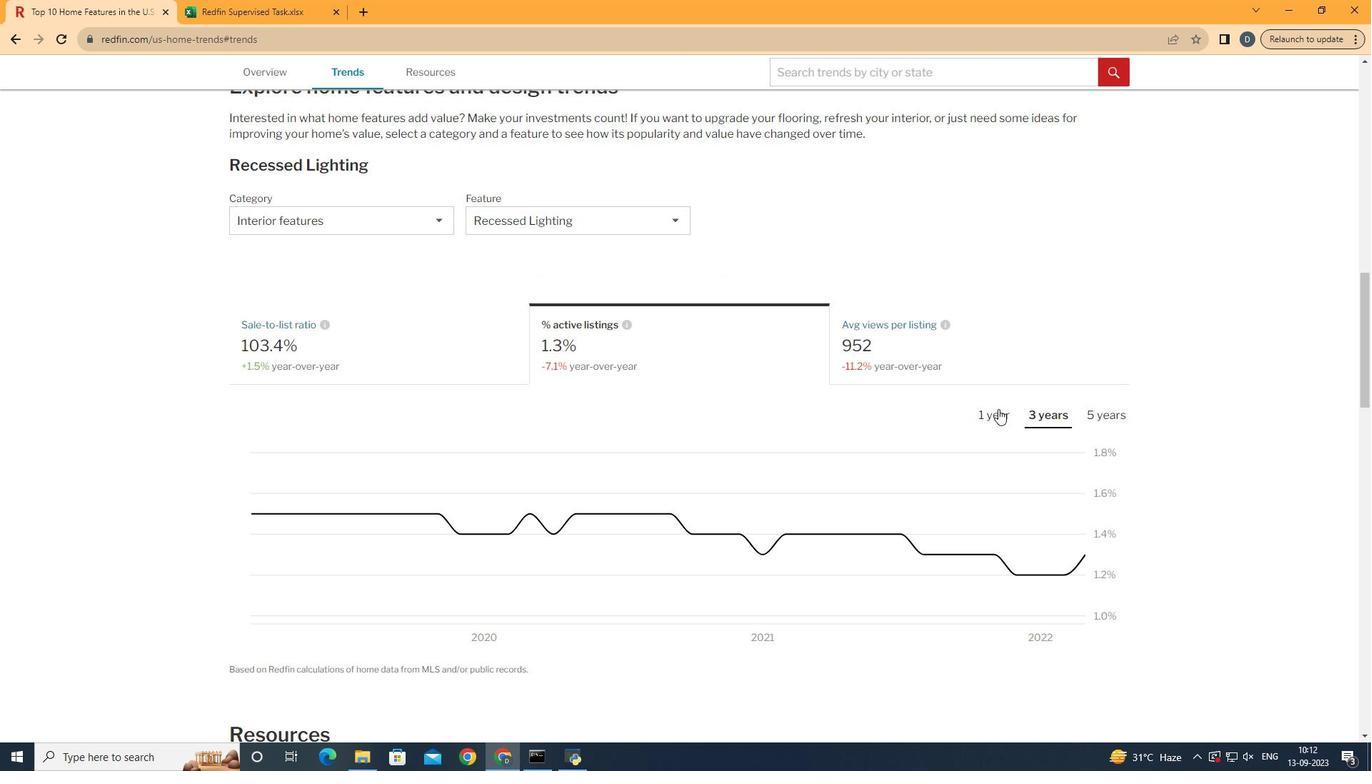 
Action: Mouse moved to (1121, 462)
Screenshot: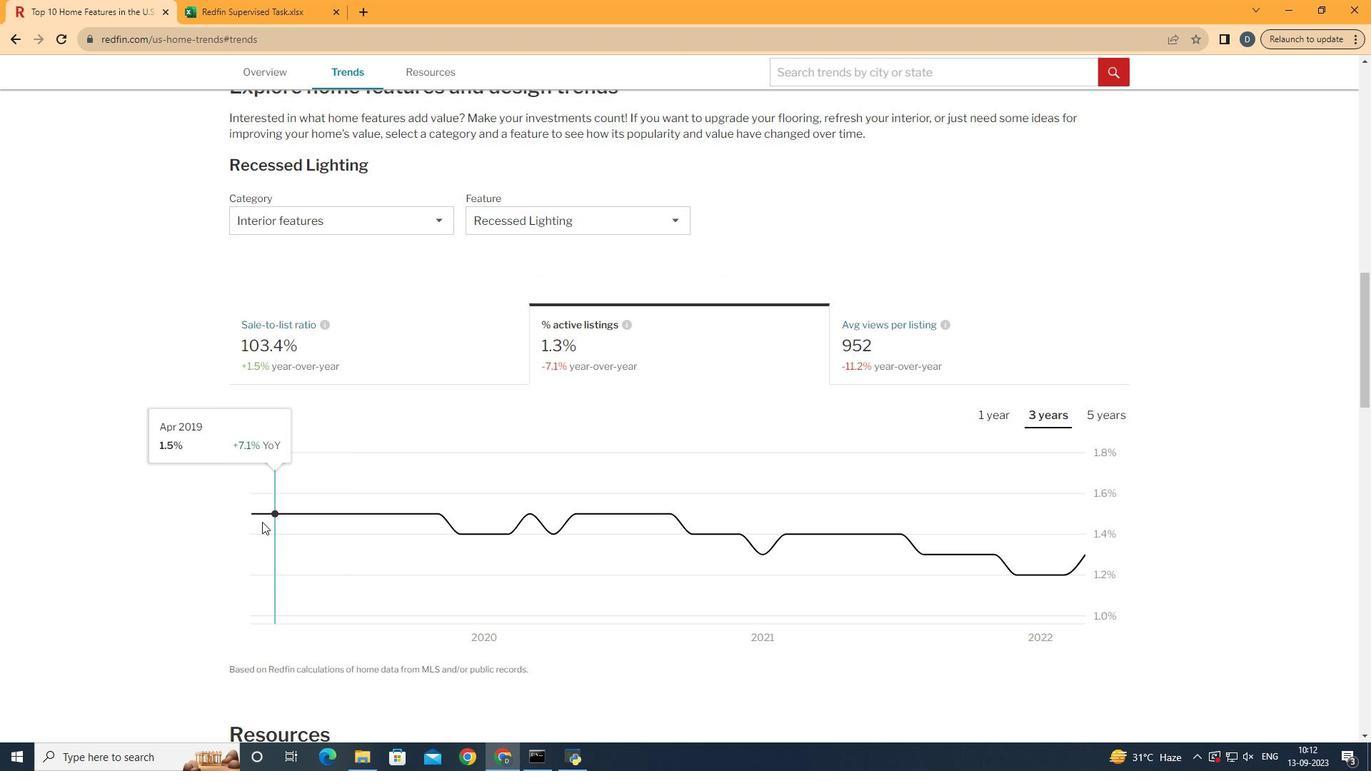 
Action: Mouse pressed left at (1121, 462)
Screenshot: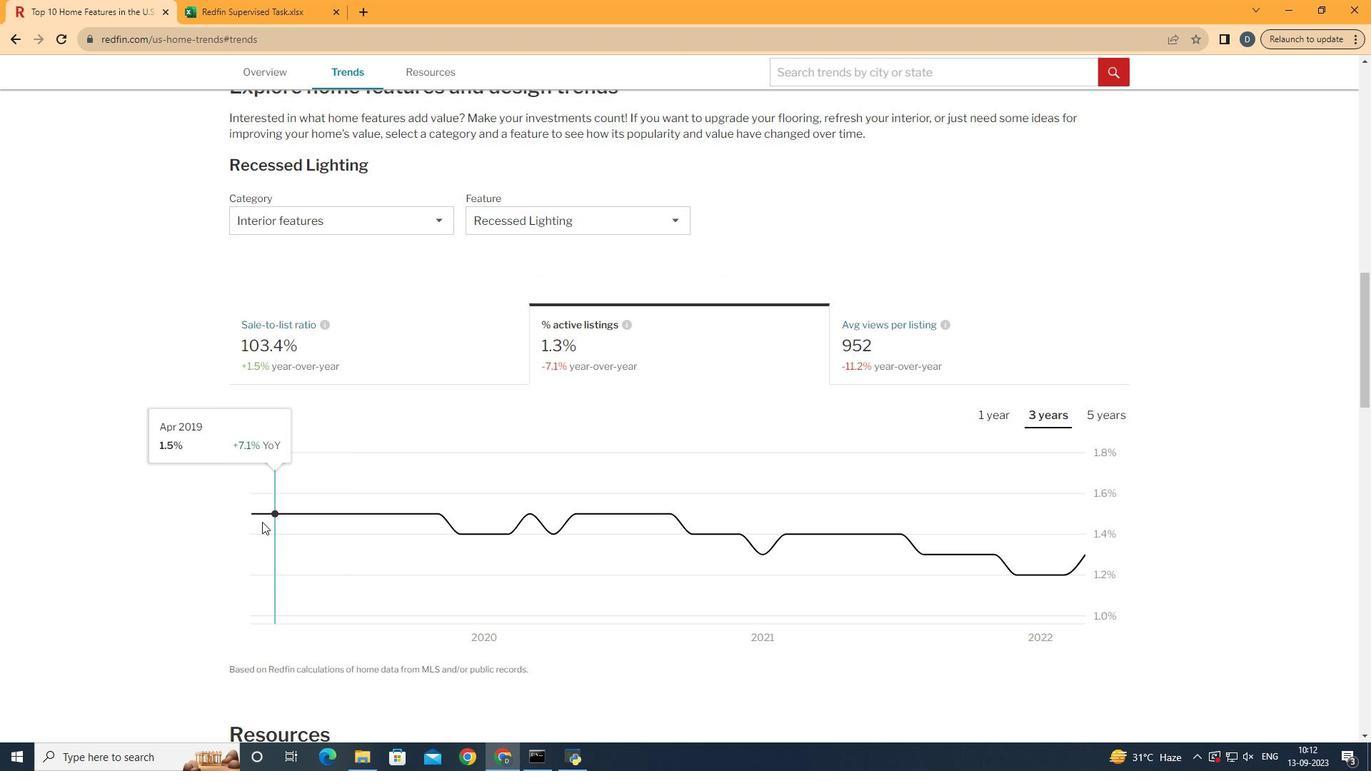 
Action: Mouse moved to (1127, 612)
Screenshot: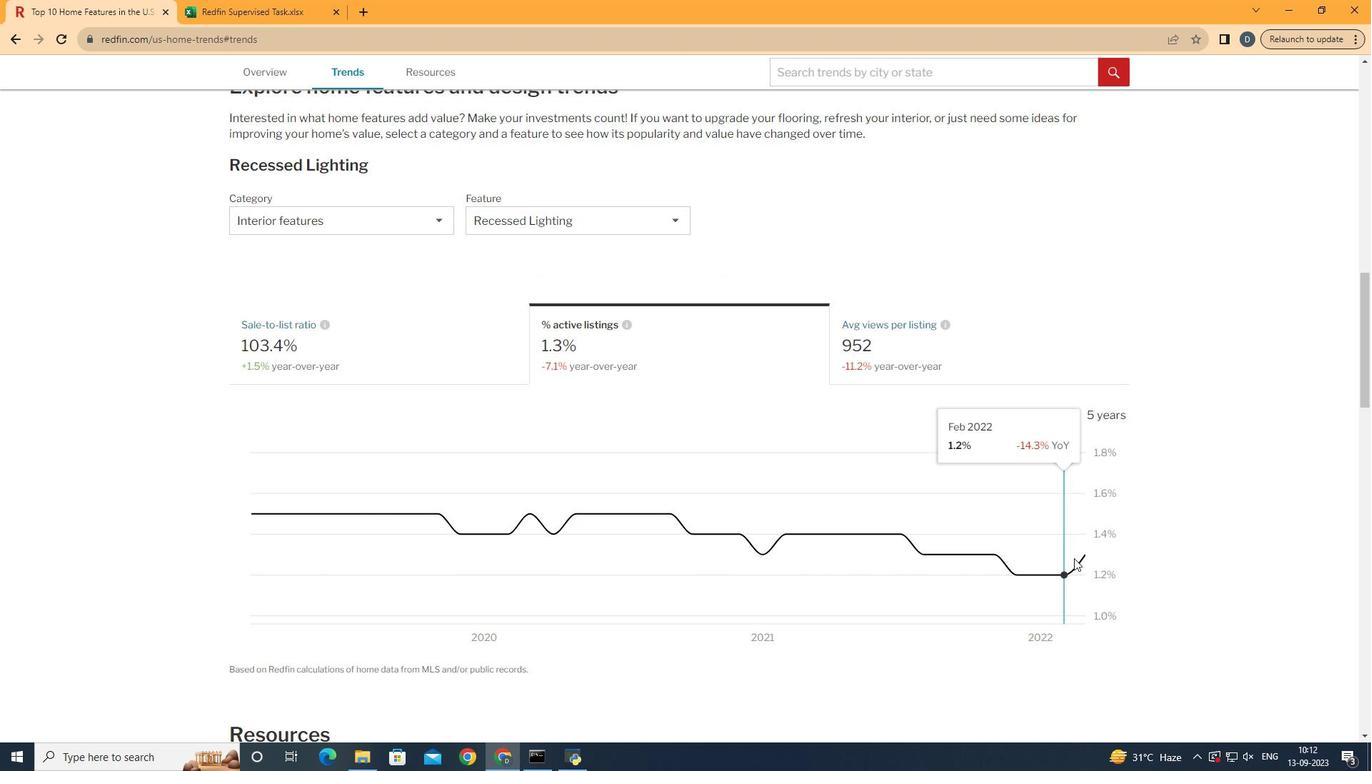 
